 Task: Open Card Card0000000295 in Board Board0000000074 in Workspace WS0000000025 in Trello. Add Member Mailaustralia7@gmail.com to Card Card0000000295 in Board Board0000000074 in Workspace WS0000000025 in Trello. Add Orange Label titled Label0000000295 to Card Card0000000295 in Board Board0000000074 in Workspace WS0000000025 in Trello. Add Checklist CL0000000295 to Card Card0000000295 in Board Board0000000074 in Workspace WS0000000025 in Trello. Add Dates with Start Date as Oct 01 2023 and Due Date as Oct 31 2023 to Card Card0000000295 in Board Board0000000074 in Workspace WS0000000025 in Trello
Action: Mouse moved to (404, 547)
Screenshot: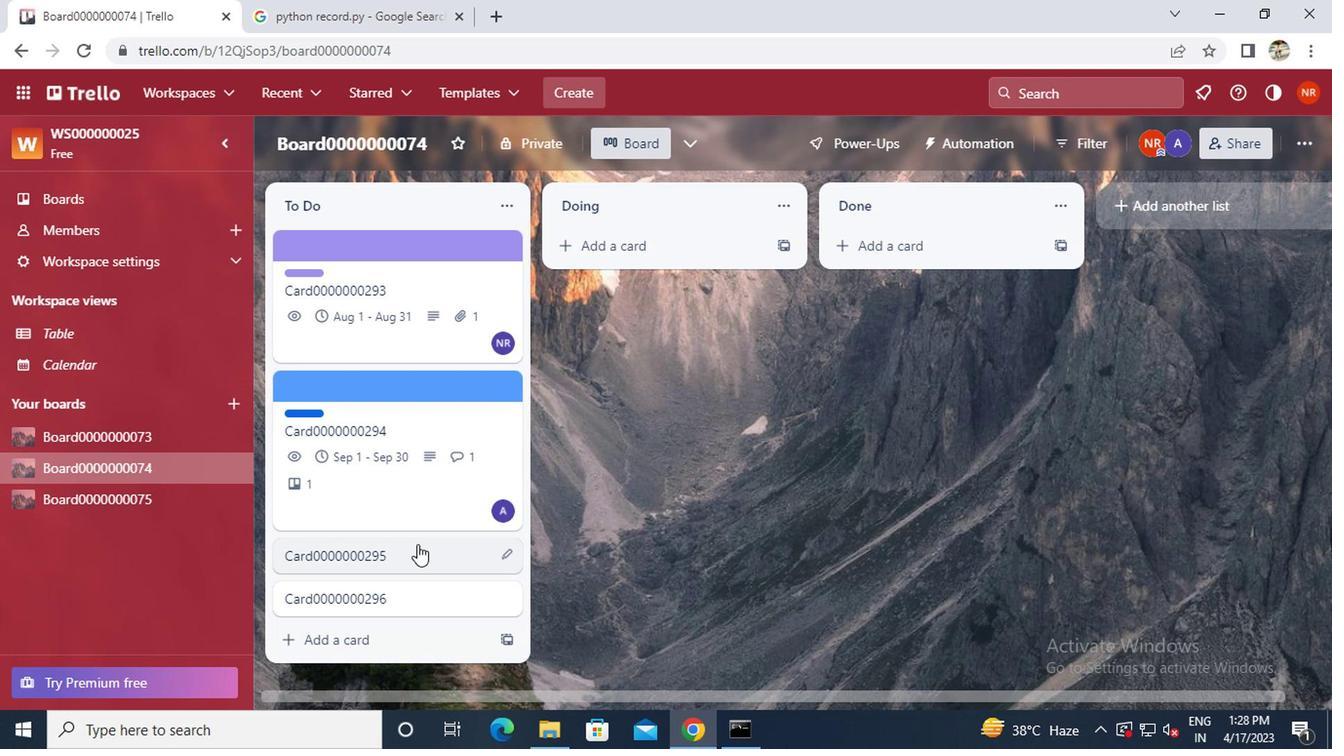 
Action: Mouse pressed left at (404, 547)
Screenshot: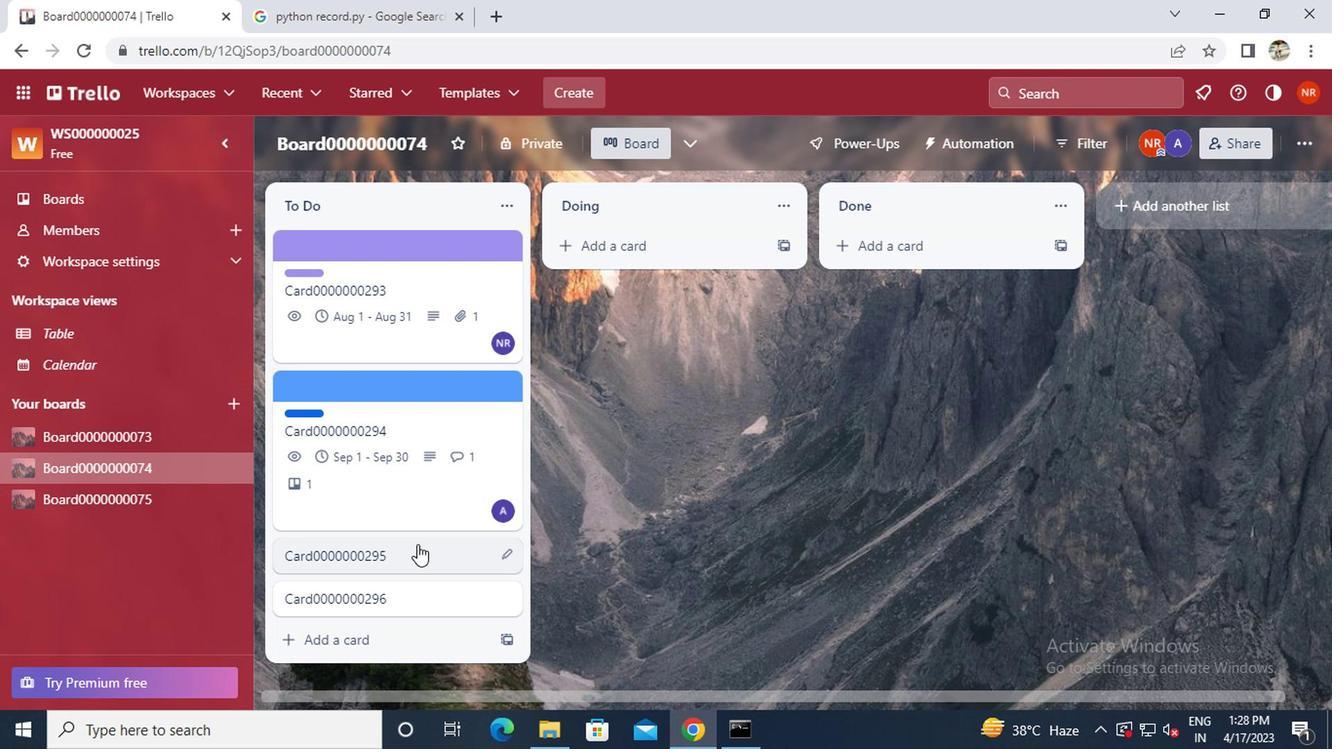 
Action: Mouse moved to (883, 326)
Screenshot: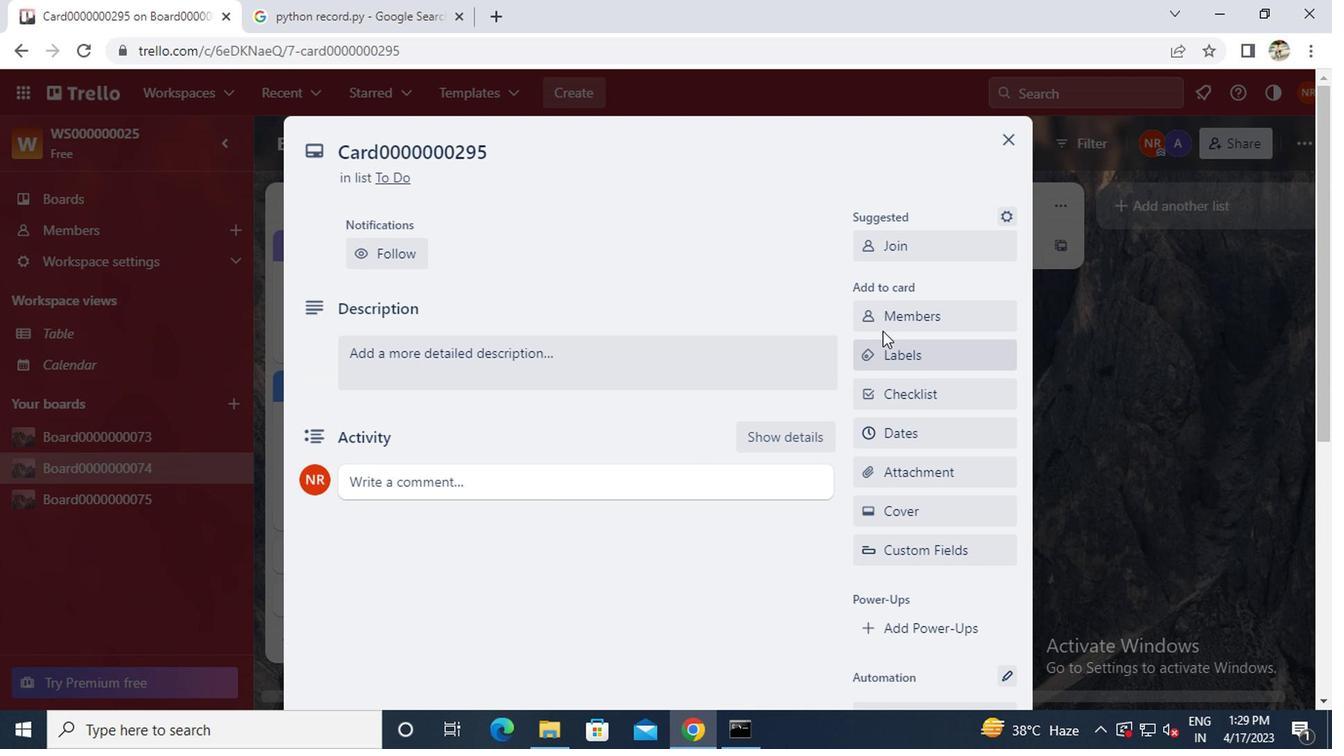 
Action: Mouse pressed left at (883, 326)
Screenshot: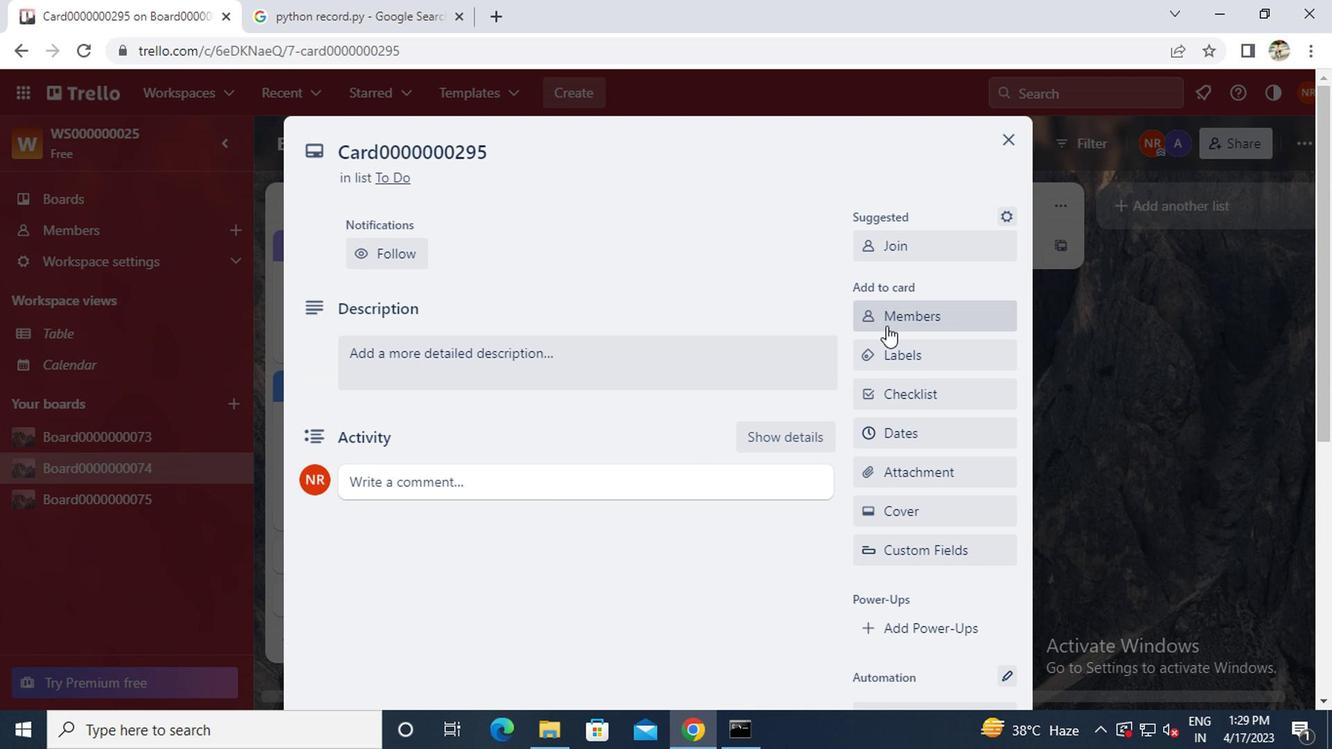 
Action: Key pressed m<Key.caps_lock>ailaustralia7<Key.shift>@GMAIL.COM
Screenshot: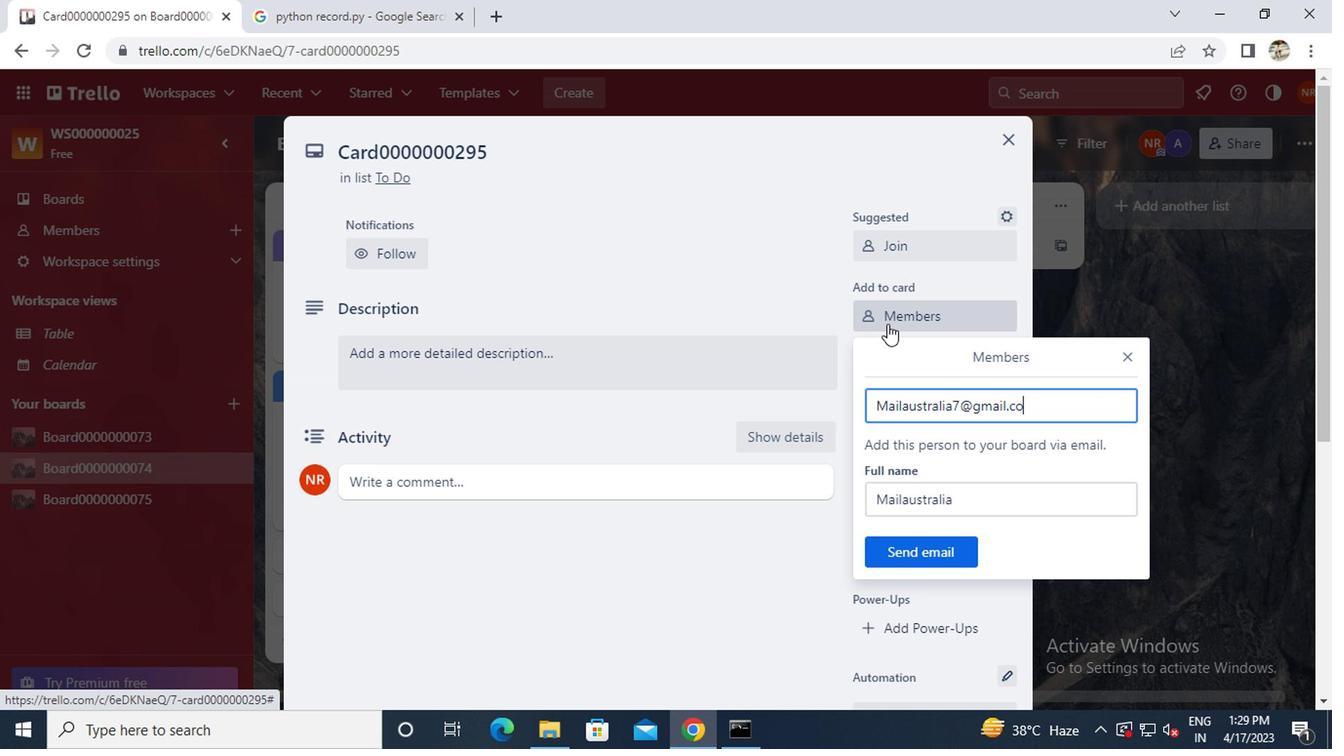 
Action: Mouse moved to (906, 549)
Screenshot: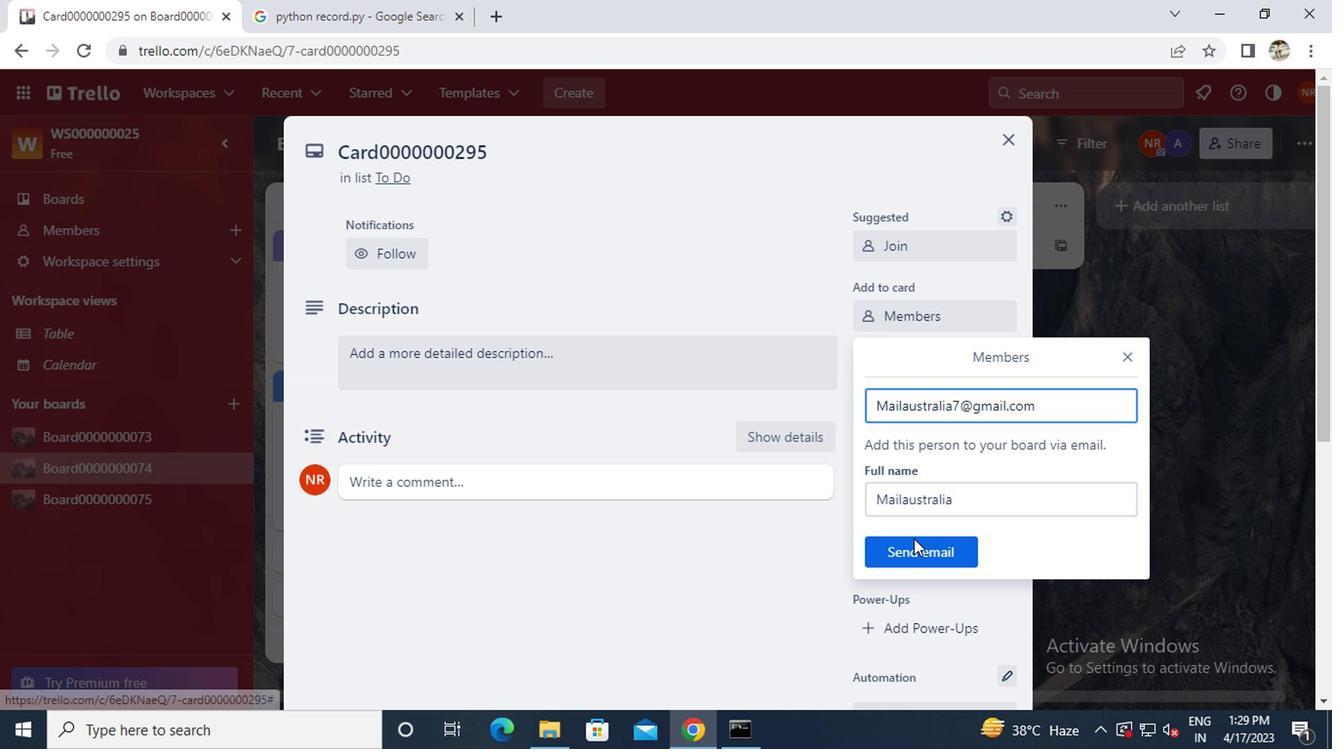 
Action: Mouse pressed left at (906, 549)
Screenshot: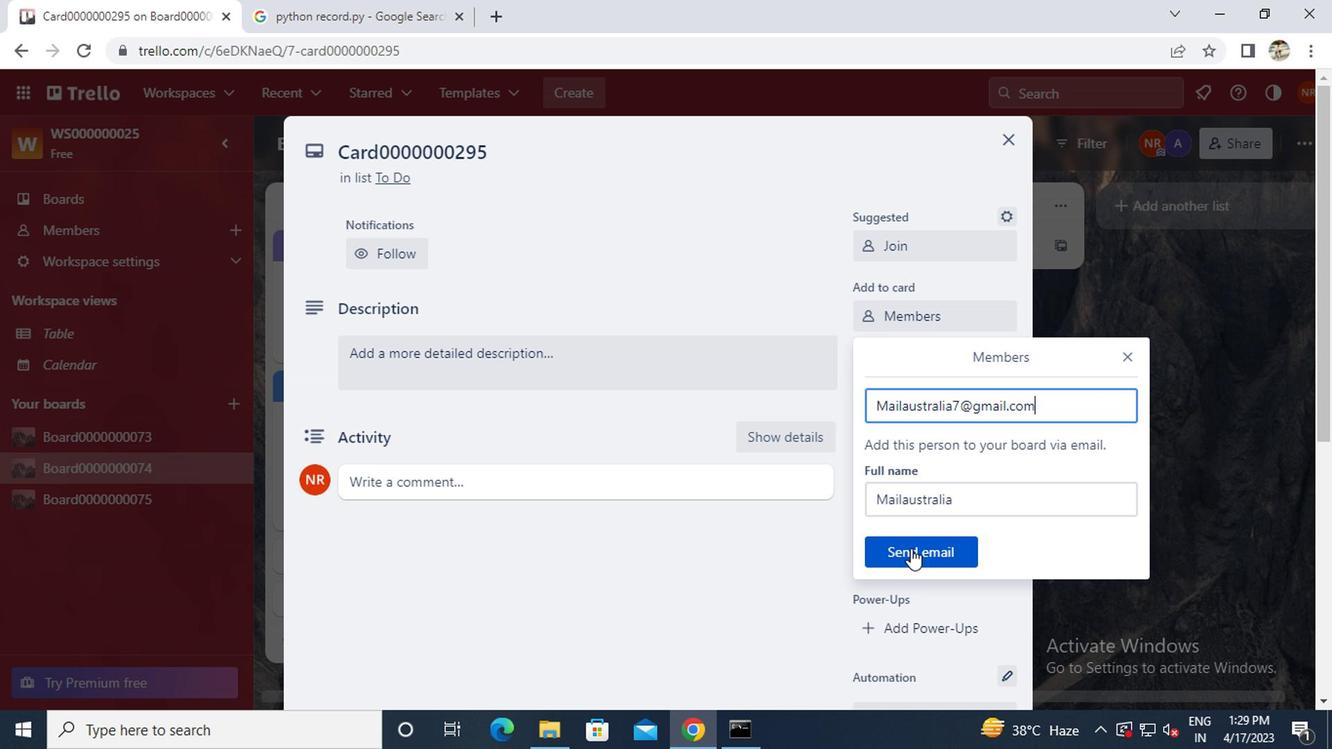
Action: Mouse moved to (897, 360)
Screenshot: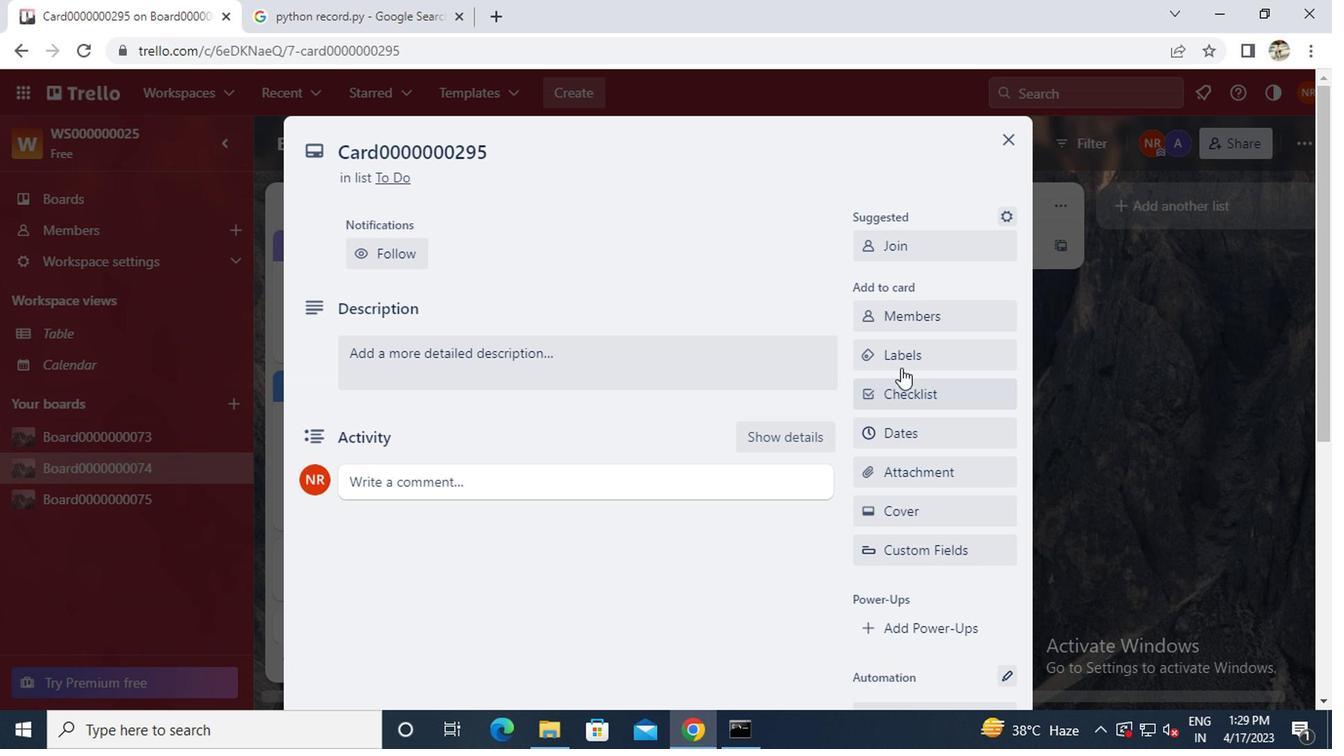 
Action: Mouse pressed left at (897, 360)
Screenshot: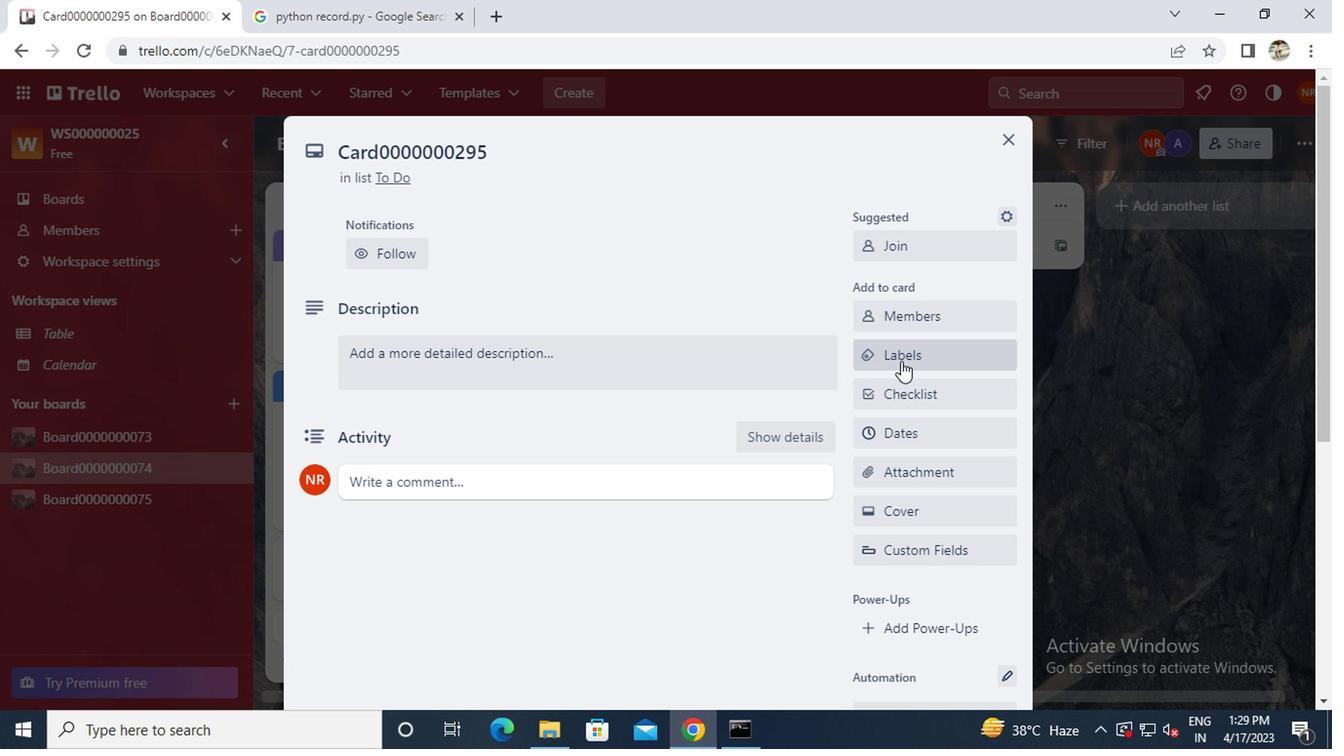 
Action: Mouse moved to (954, 552)
Screenshot: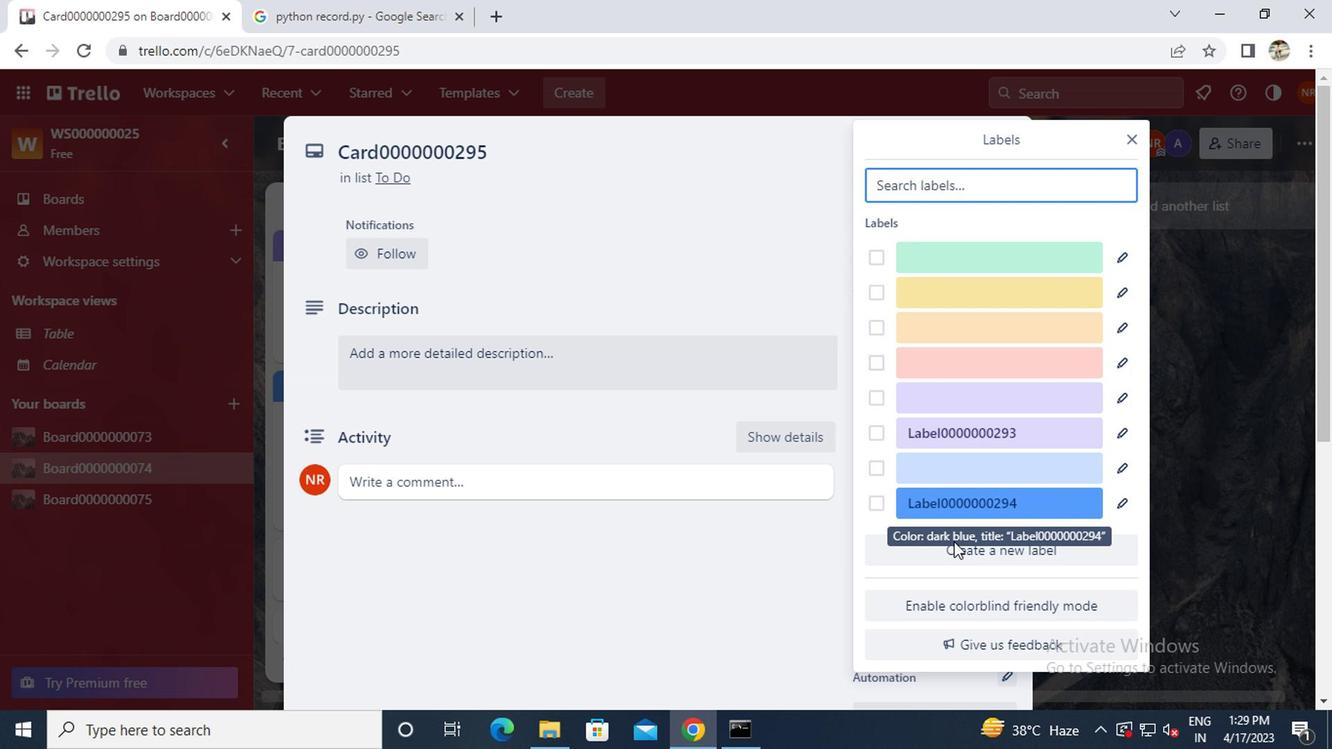 
Action: Mouse pressed left at (954, 552)
Screenshot: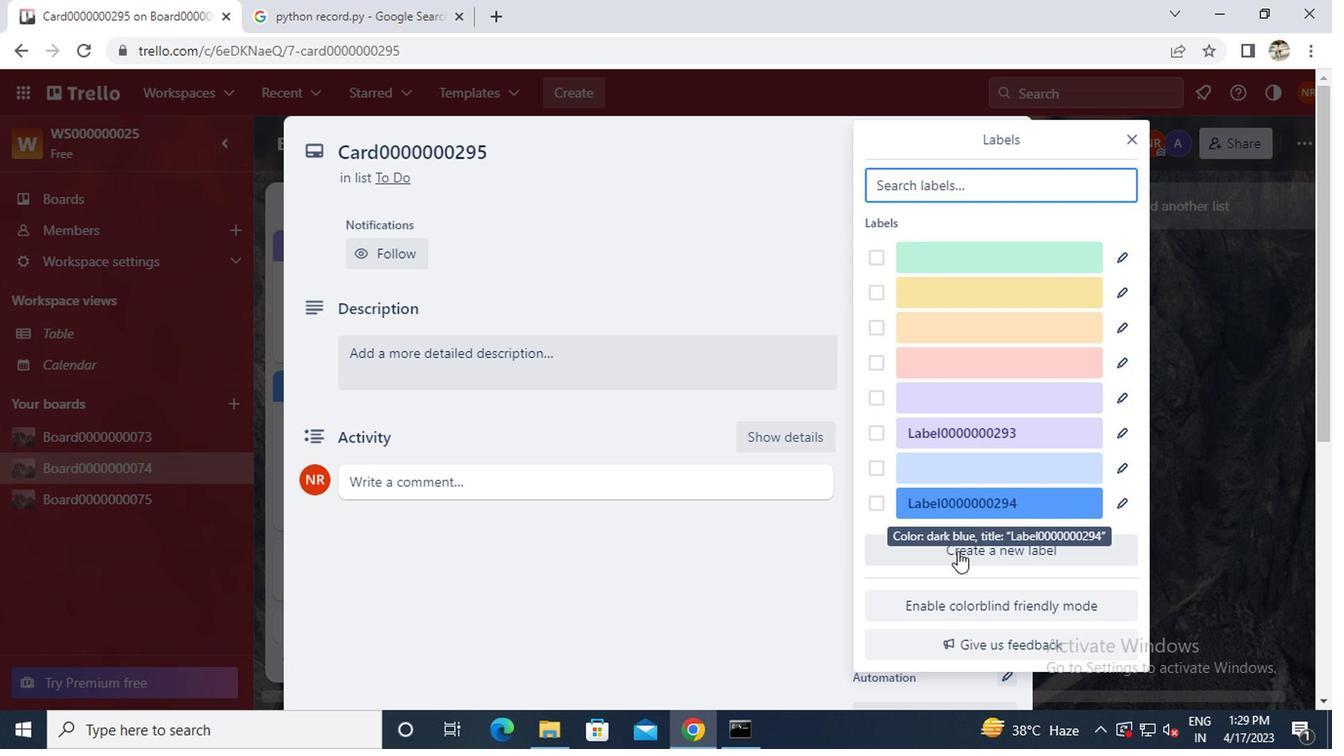 
Action: Mouse moved to (990, 425)
Screenshot: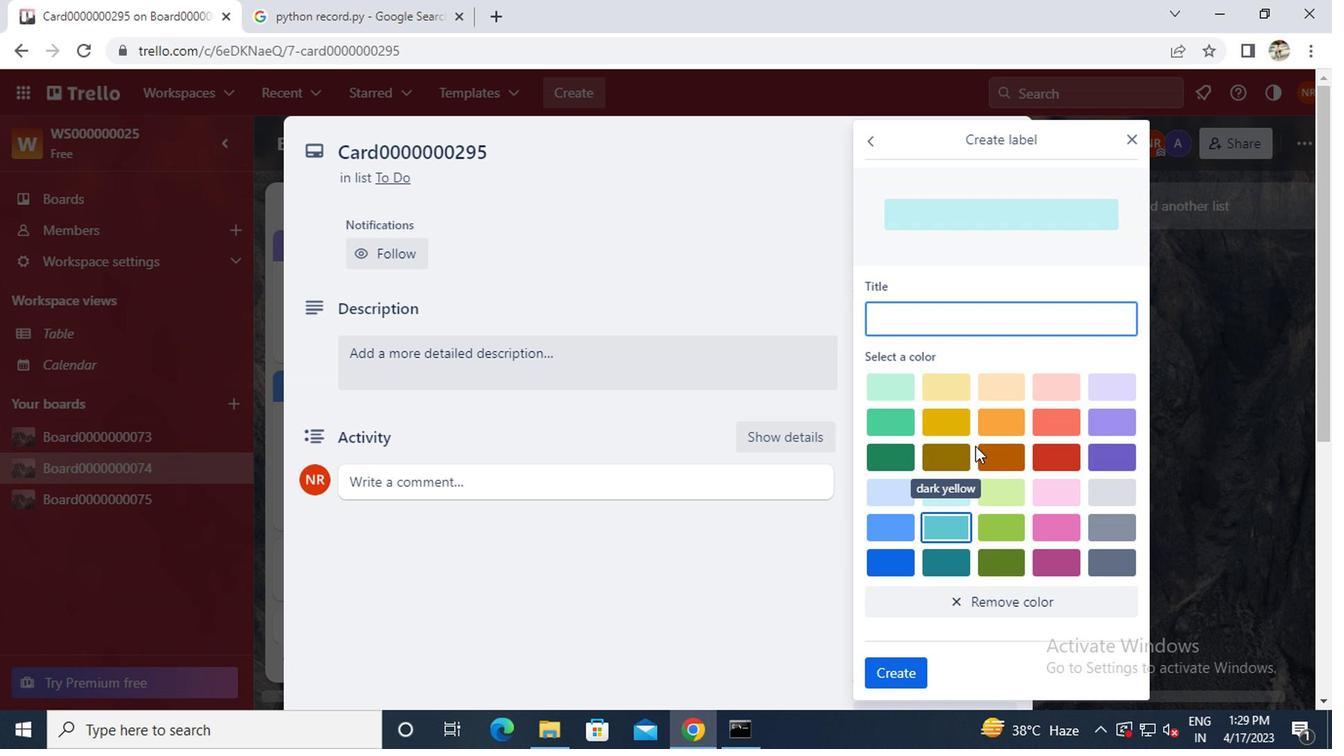 
Action: Mouse pressed left at (990, 425)
Screenshot: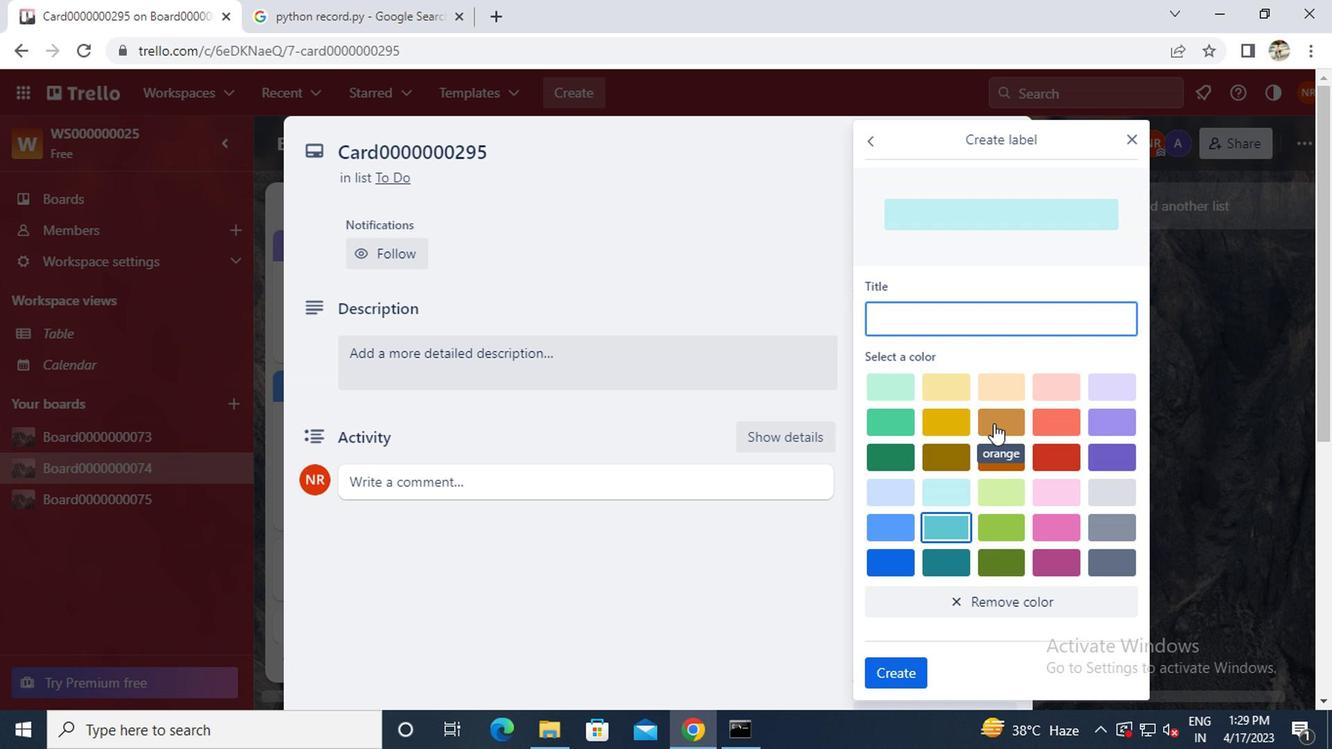 
Action: Mouse moved to (961, 324)
Screenshot: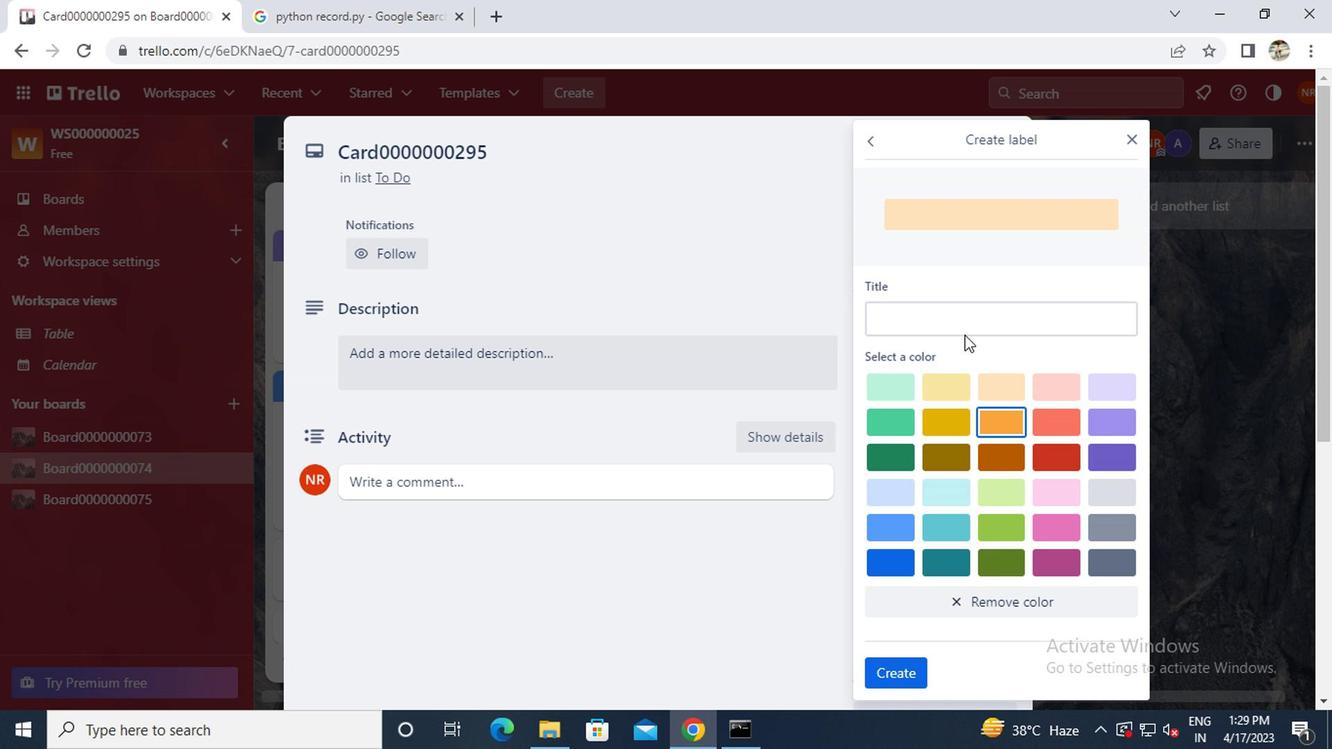 
Action: Mouse pressed left at (961, 324)
Screenshot: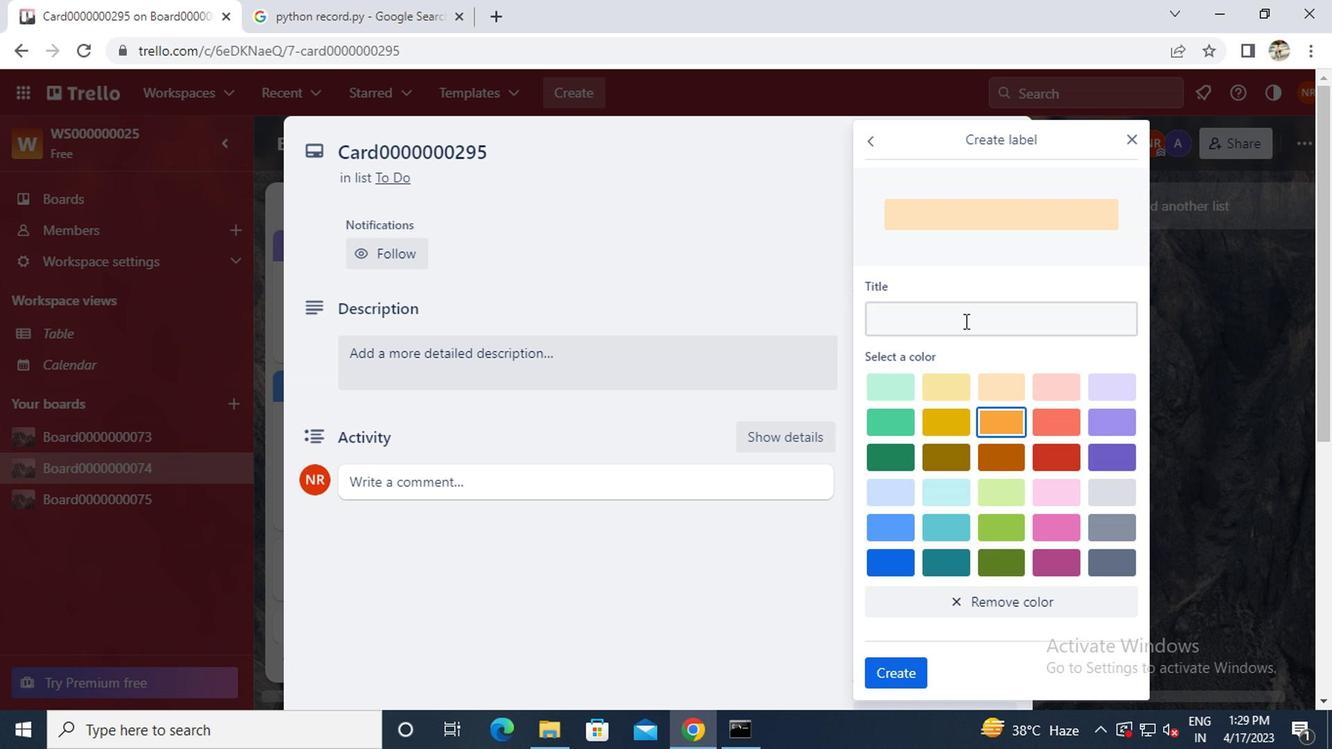 
Action: Key pressed <Key.caps_lock>L<Key.caps_lock>ABEL0000000295
Screenshot: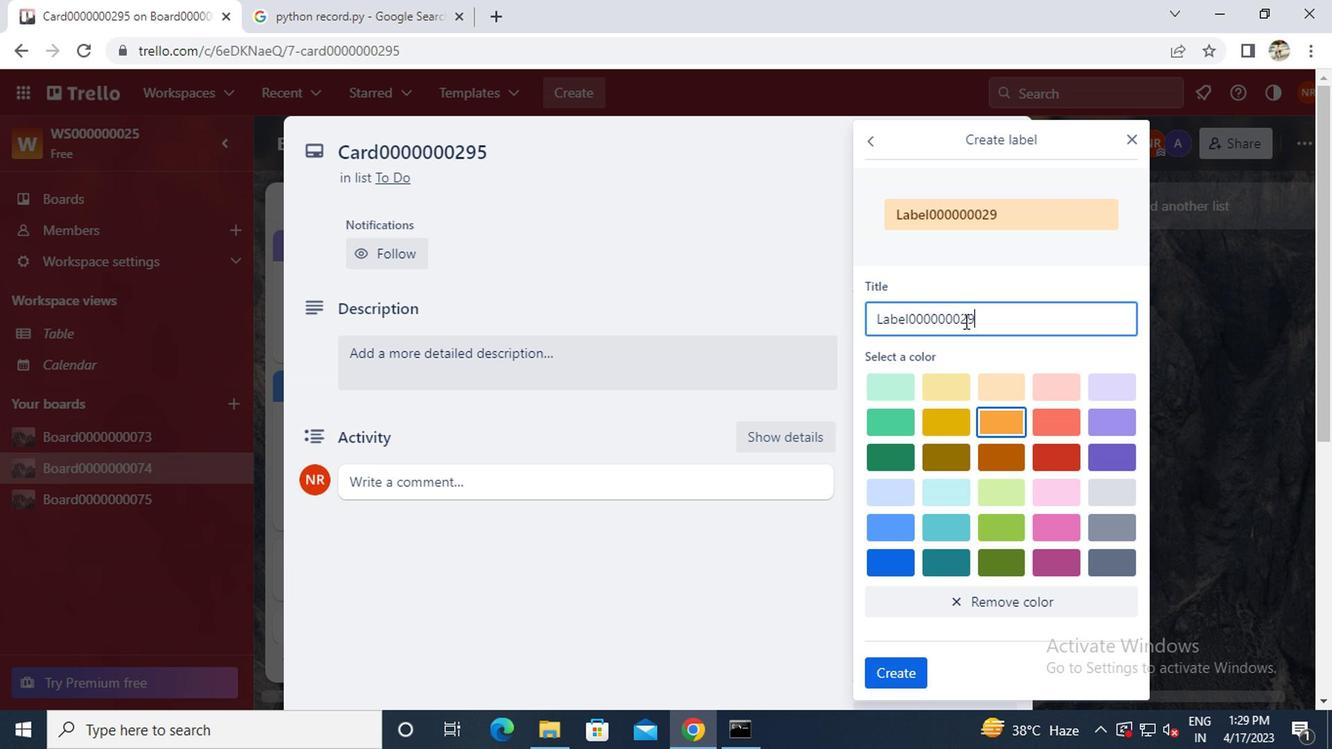 
Action: Mouse moved to (896, 667)
Screenshot: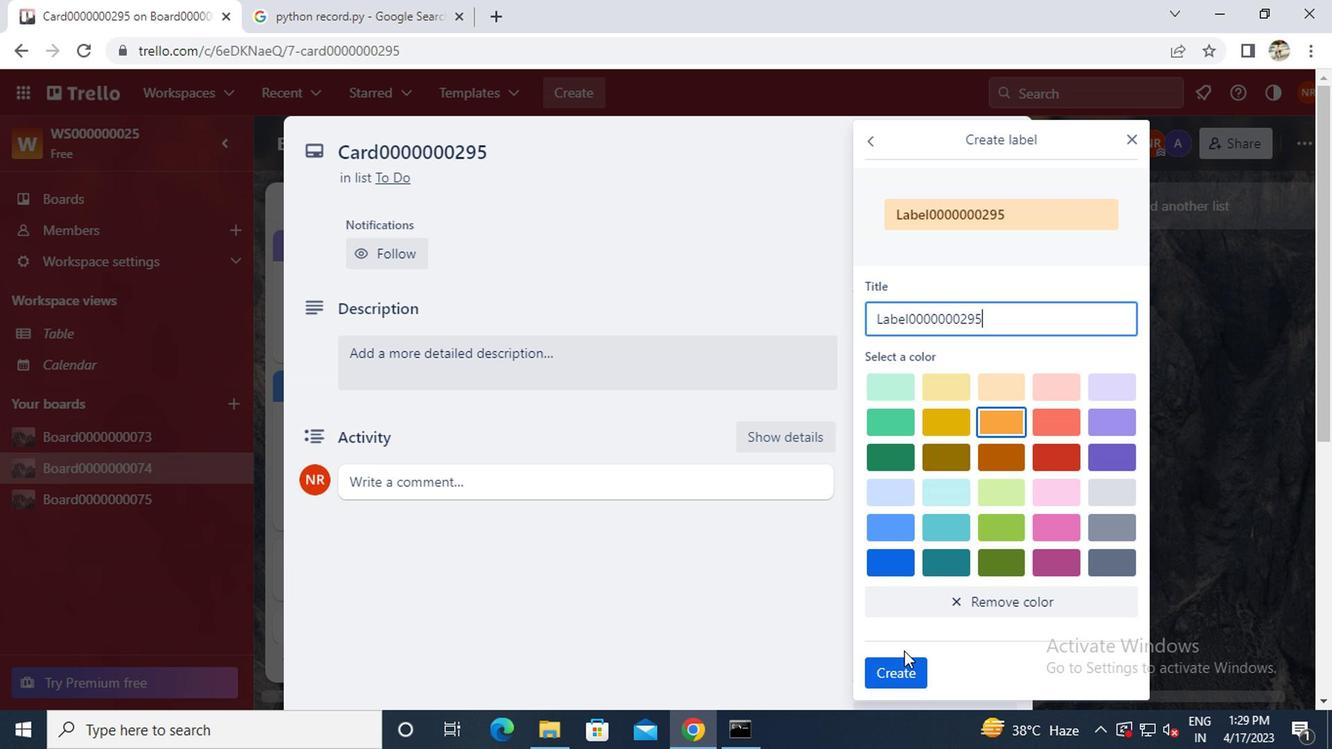 
Action: Mouse pressed left at (896, 667)
Screenshot: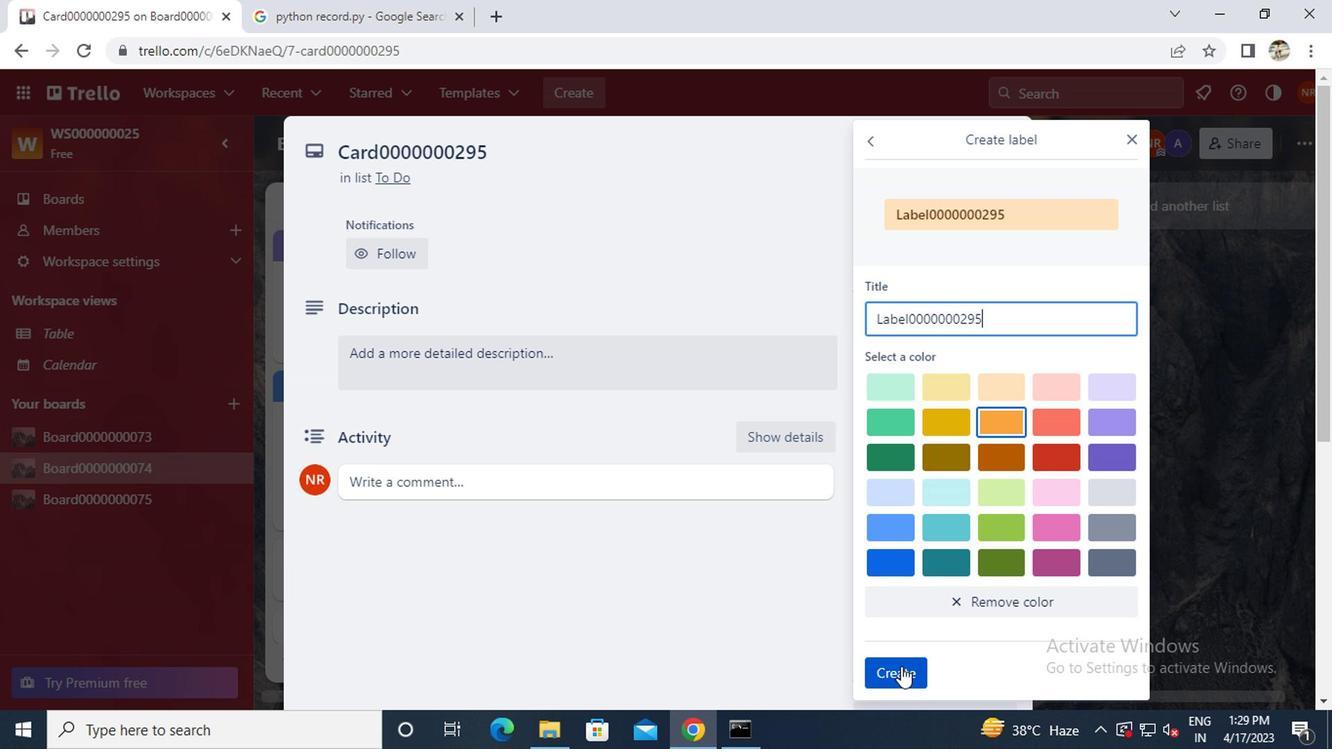 
Action: Mouse moved to (1132, 136)
Screenshot: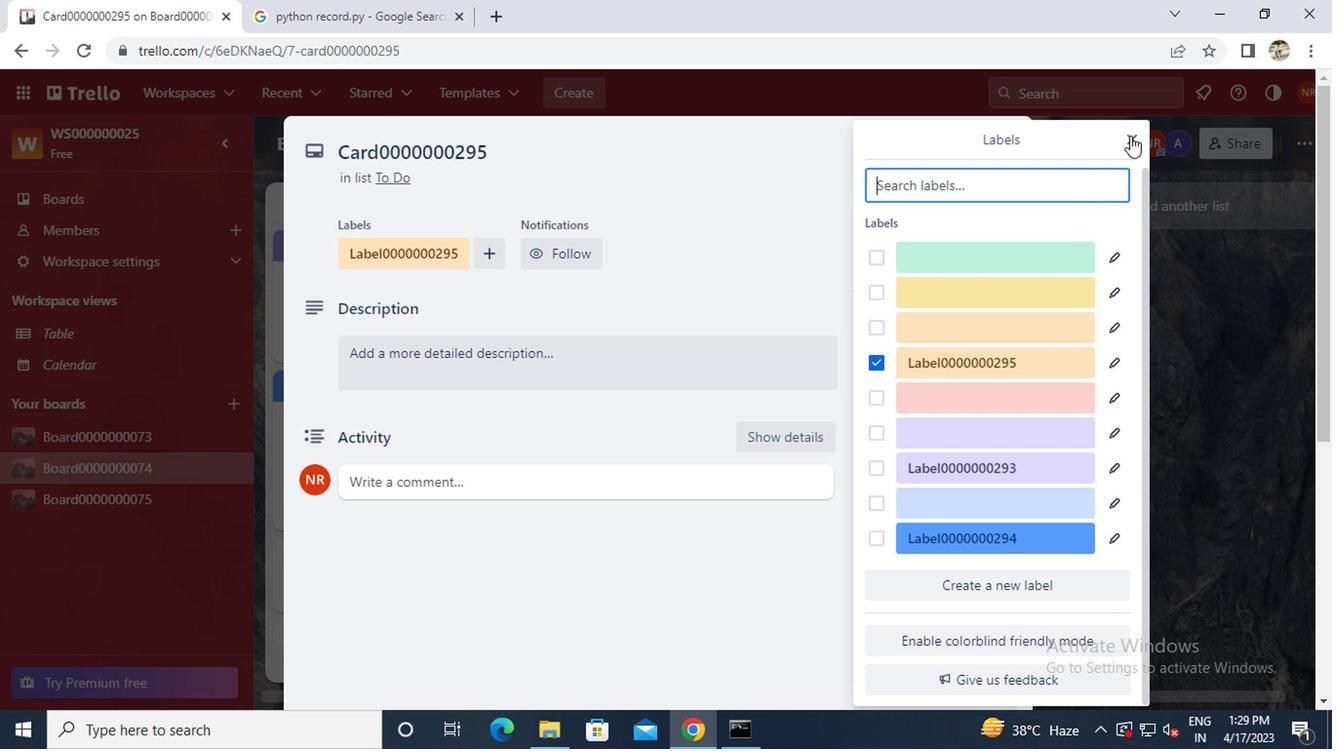 
Action: Mouse pressed left at (1132, 136)
Screenshot: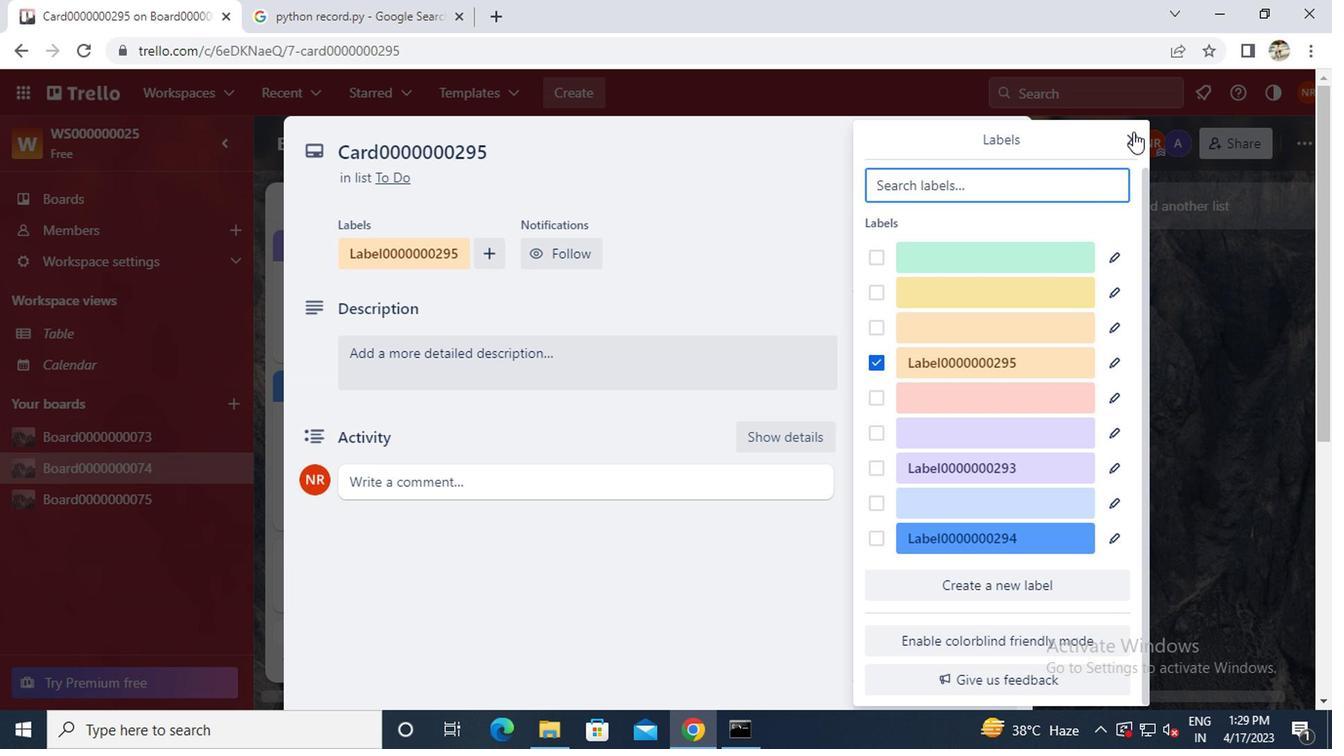 
Action: Mouse moved to (948, 390)
Screenshot: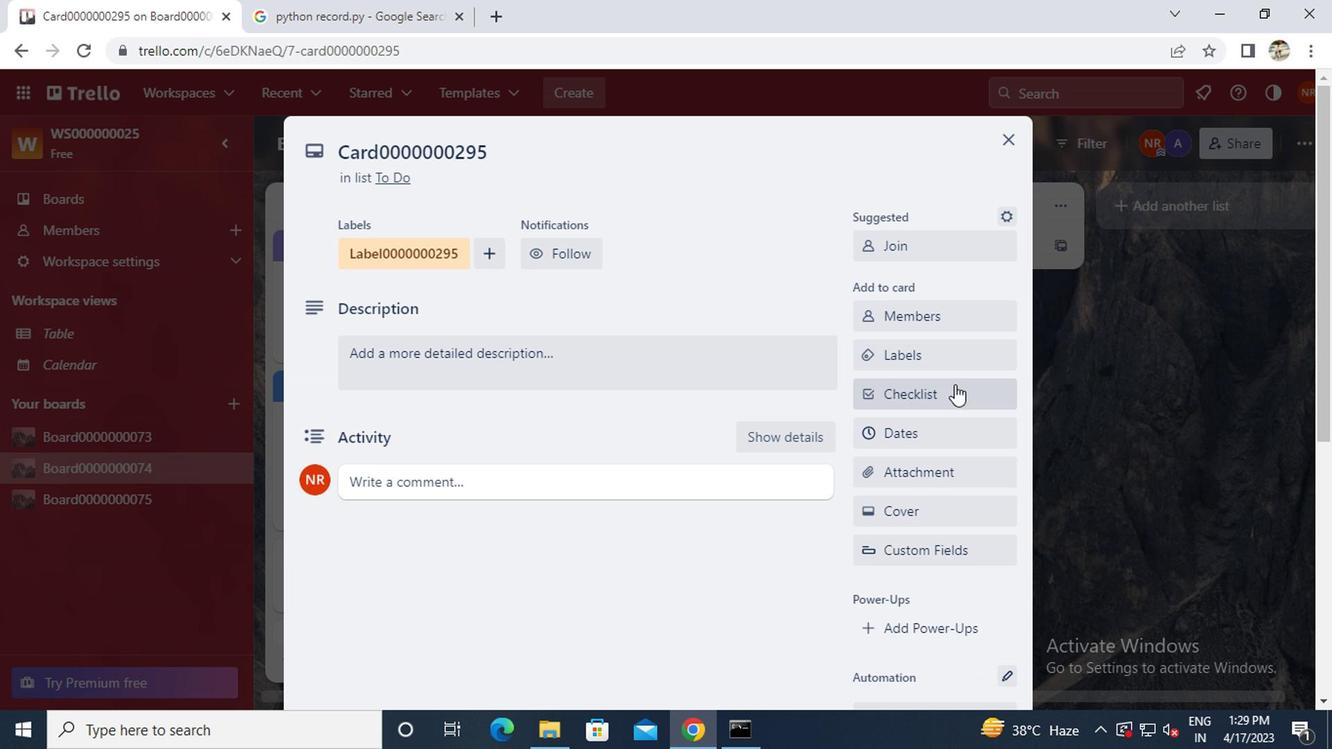 
Action: Mouse pressed left at (948, 390)
Screenshot: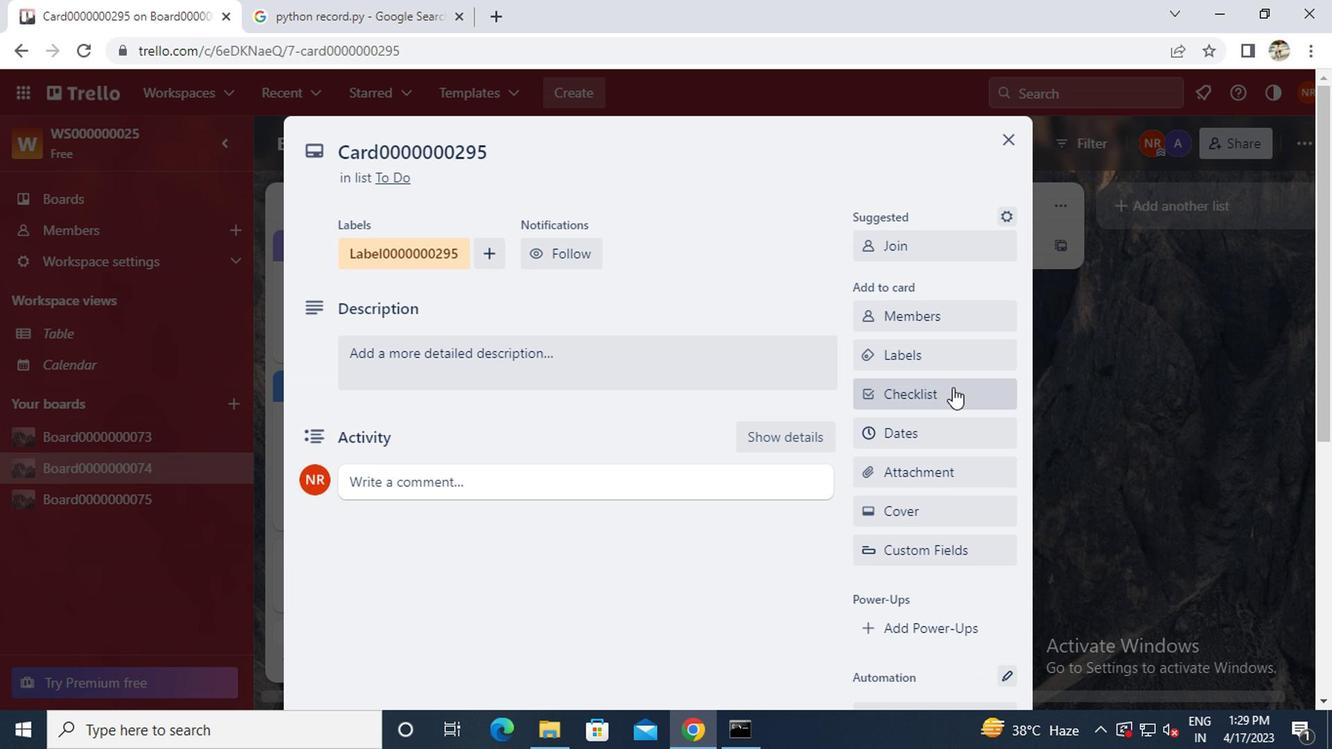 
Action: Key pressed <Key.caps_lock>CL0000000295
Screenshot: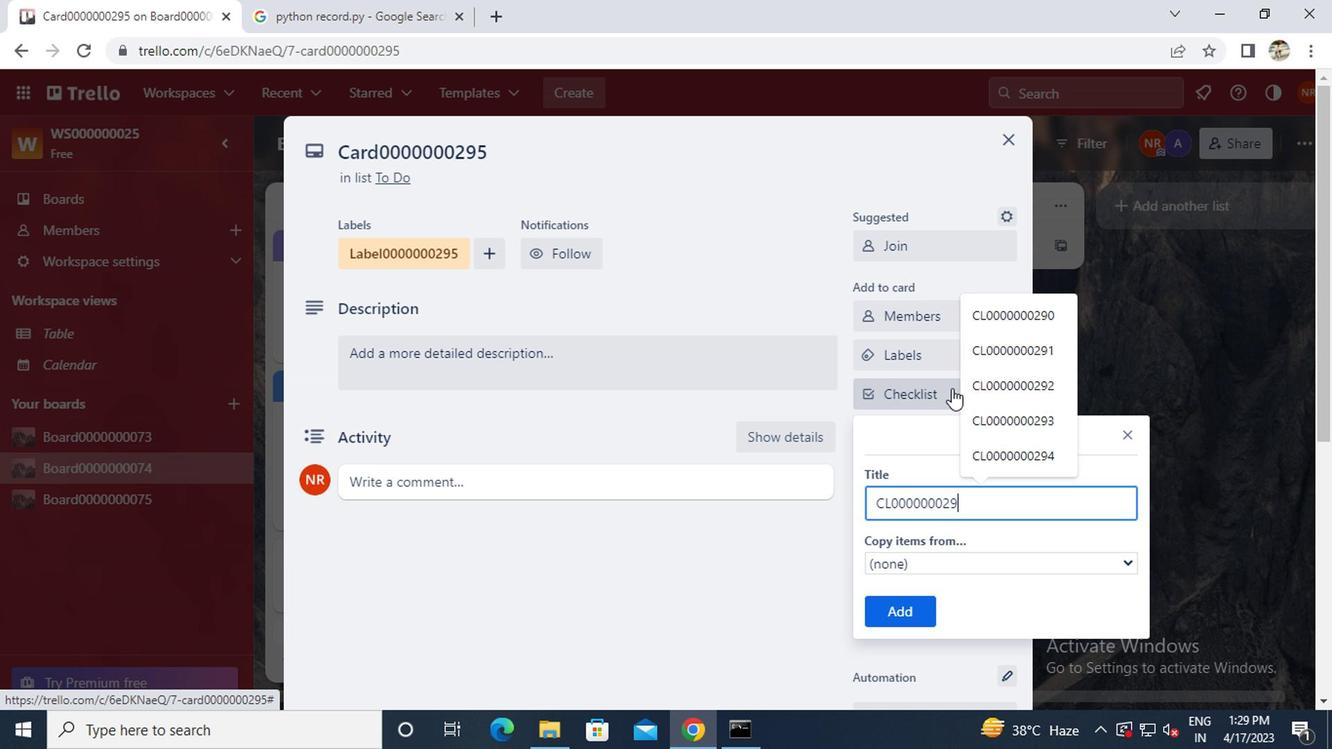 
Action: Mouse moved to (876, 613)
Screenshot: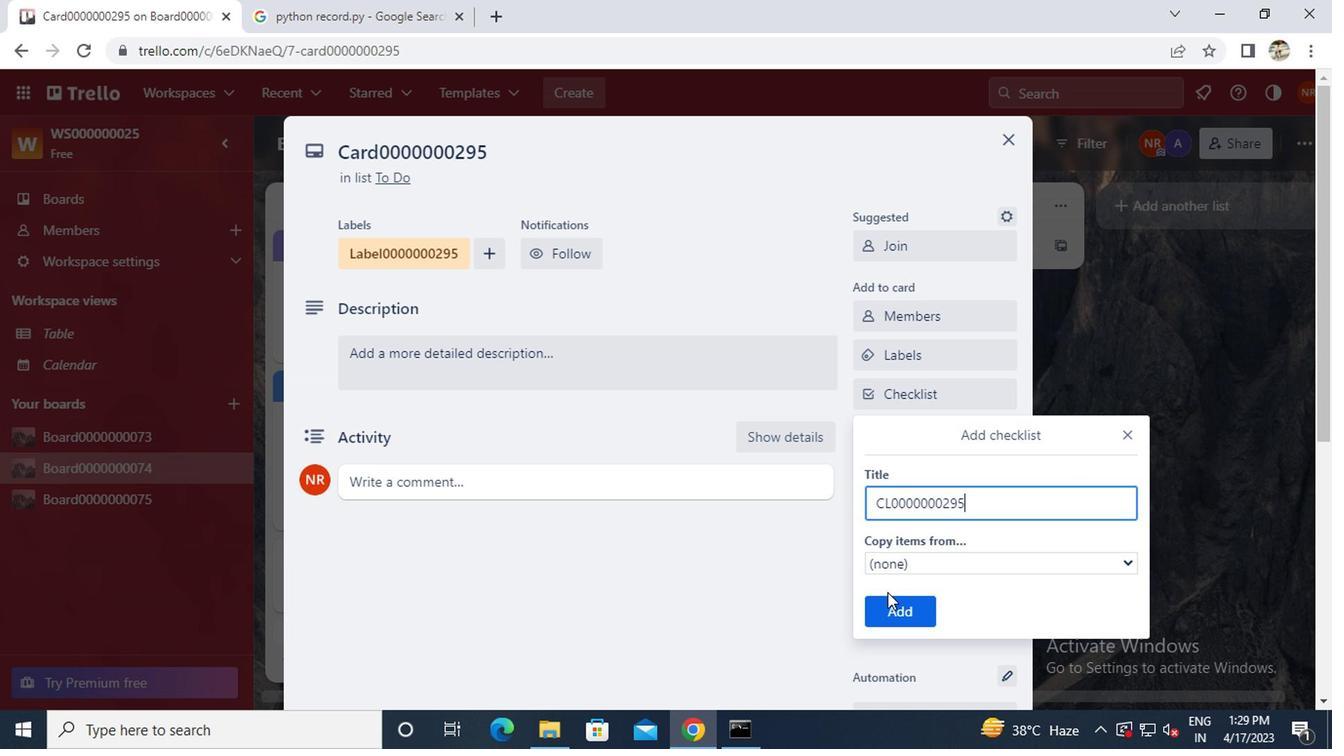 
Action: Mouse pressed left at (876, 613)
Screenshot: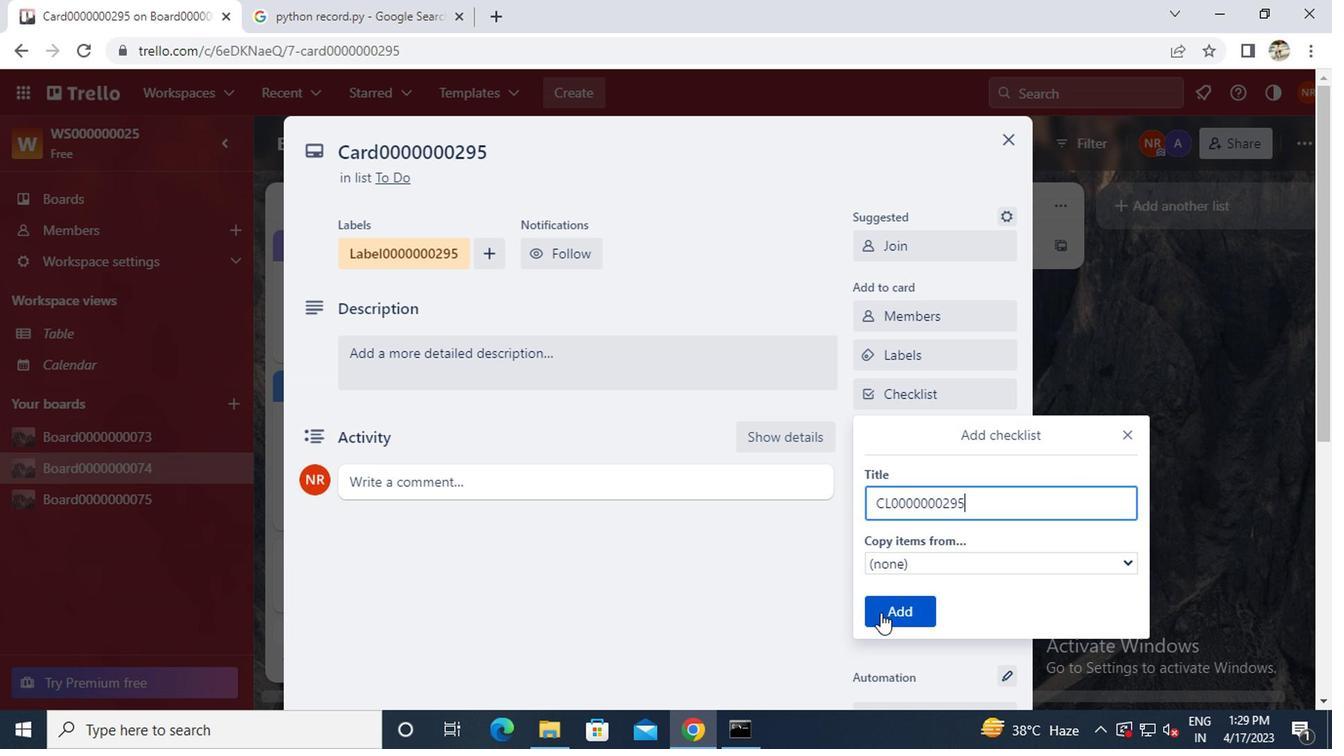 
Action: Mouse moved to (895, 430)
Screenshot: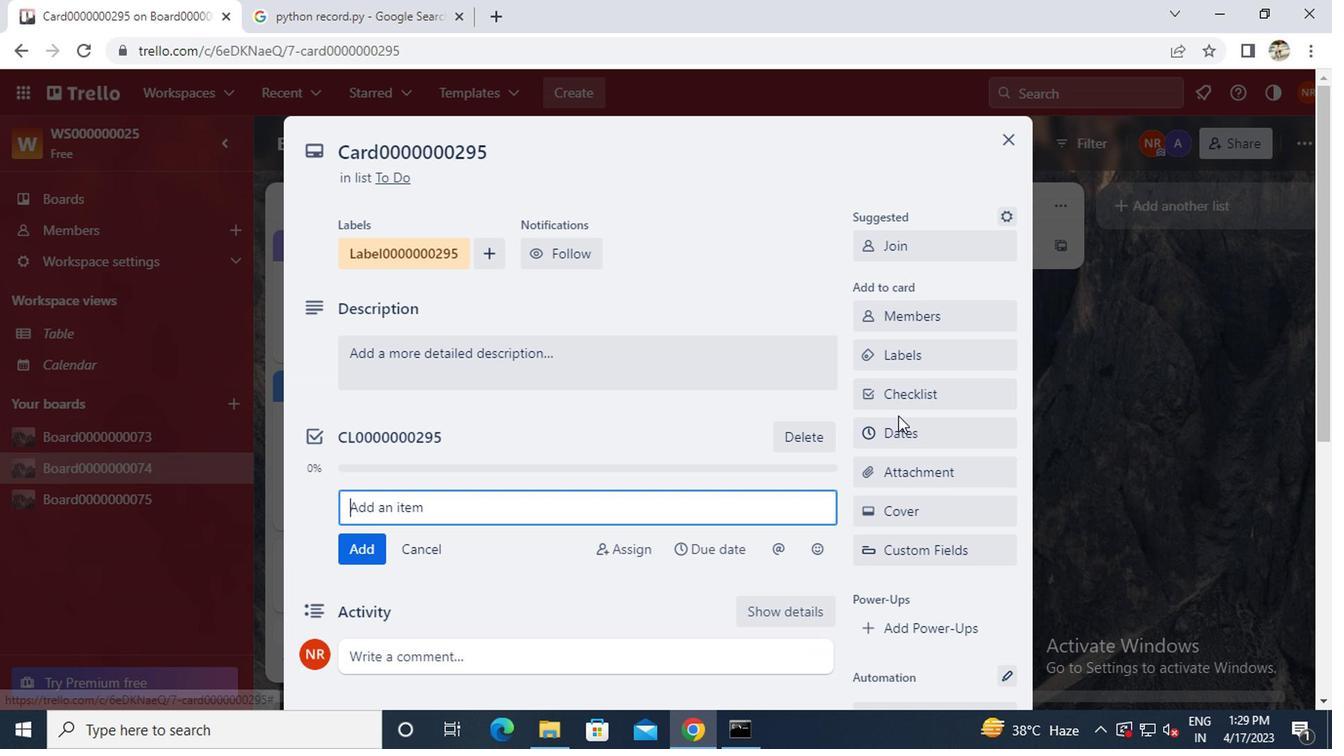 
Action: Mouse pressed left at (895, 430)
Screenshot: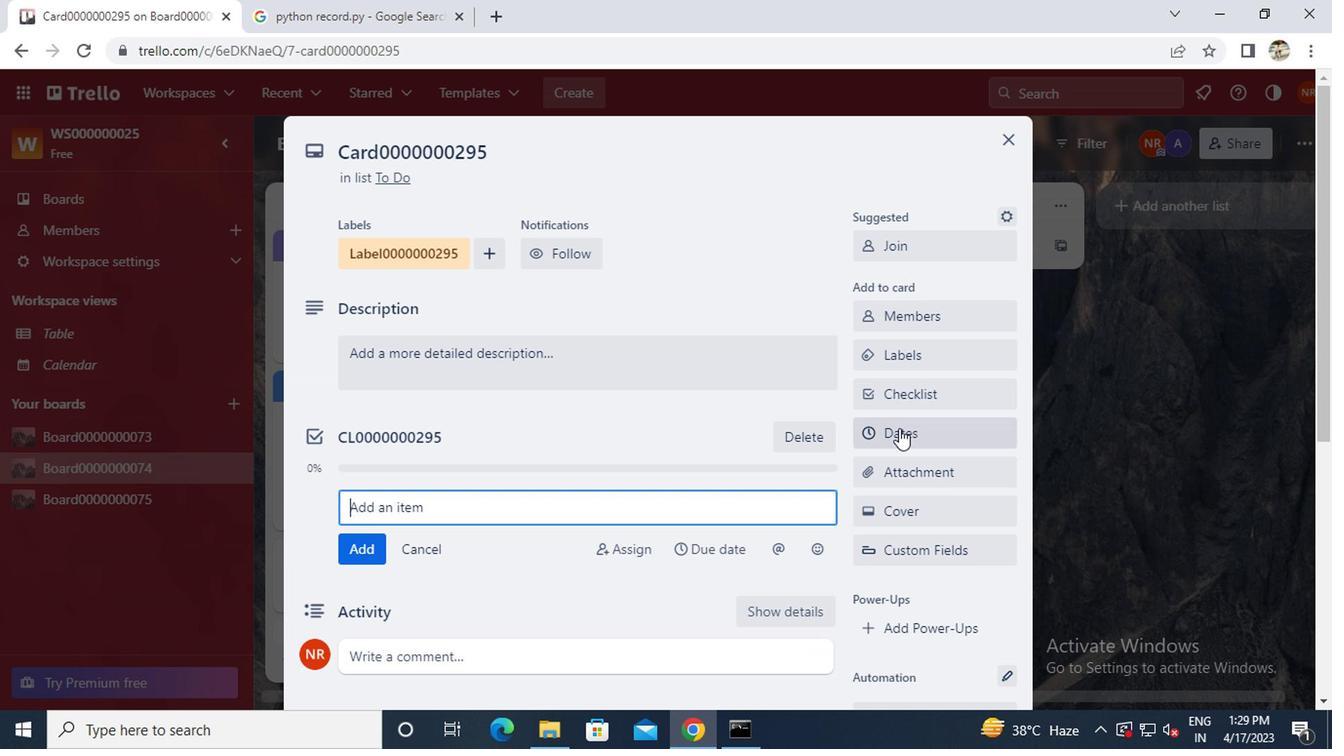 
Action: Mouse moved to (863, 492)
Screenshot: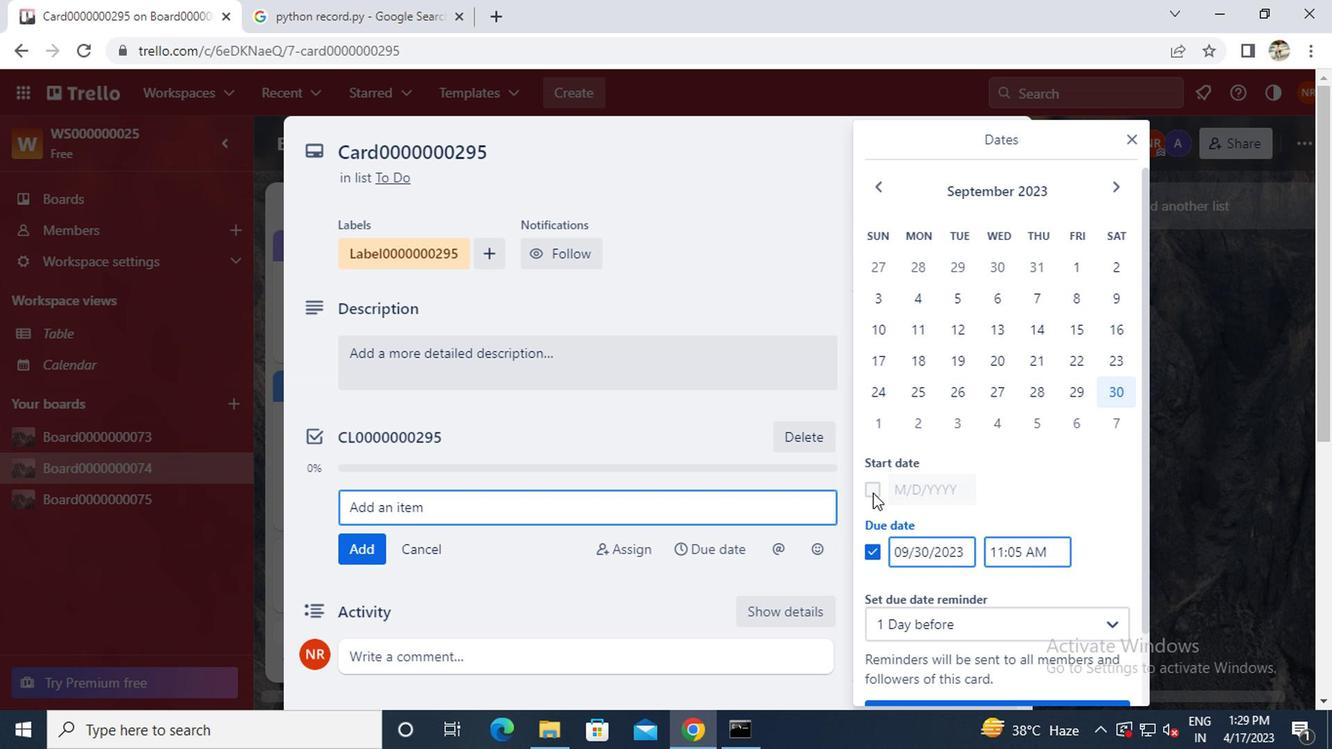 
Action: Mouse pressed left at (863, 492)
Screenshot: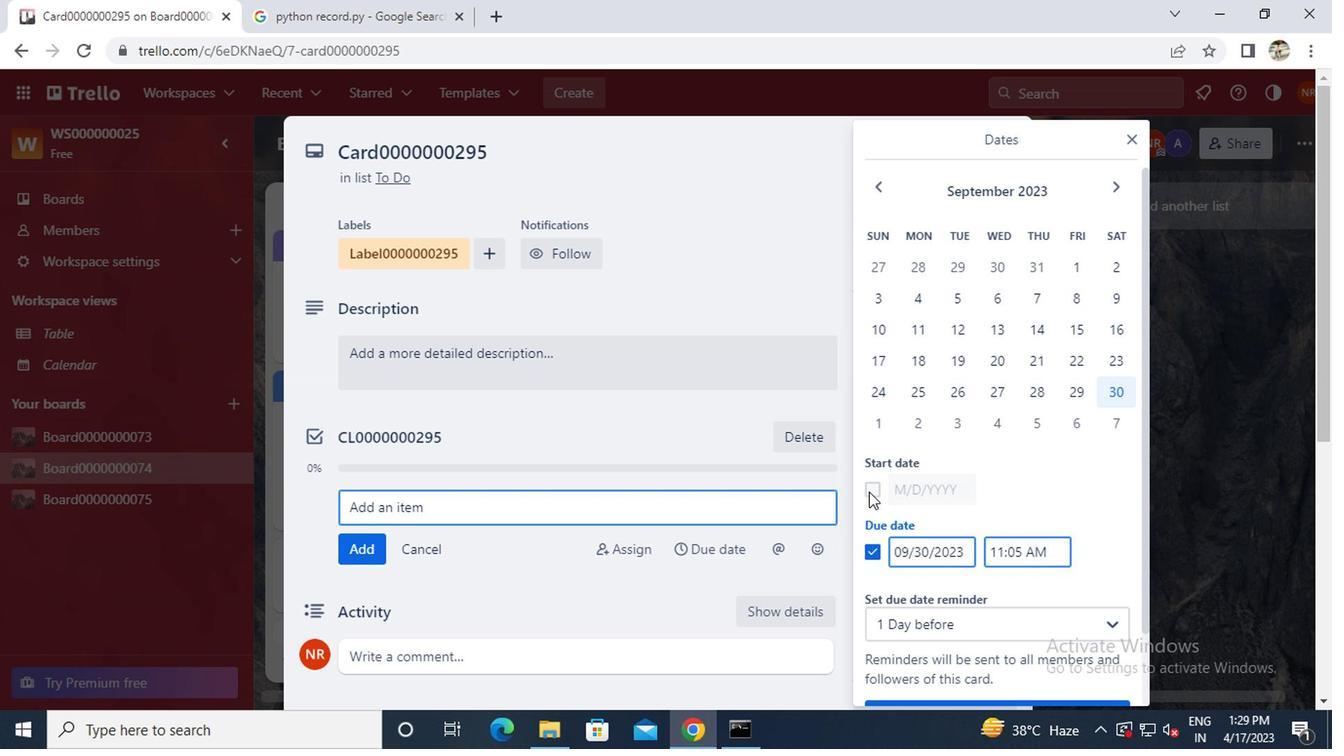 
Action: Mouse moved to (1119, 187)
Screenshot: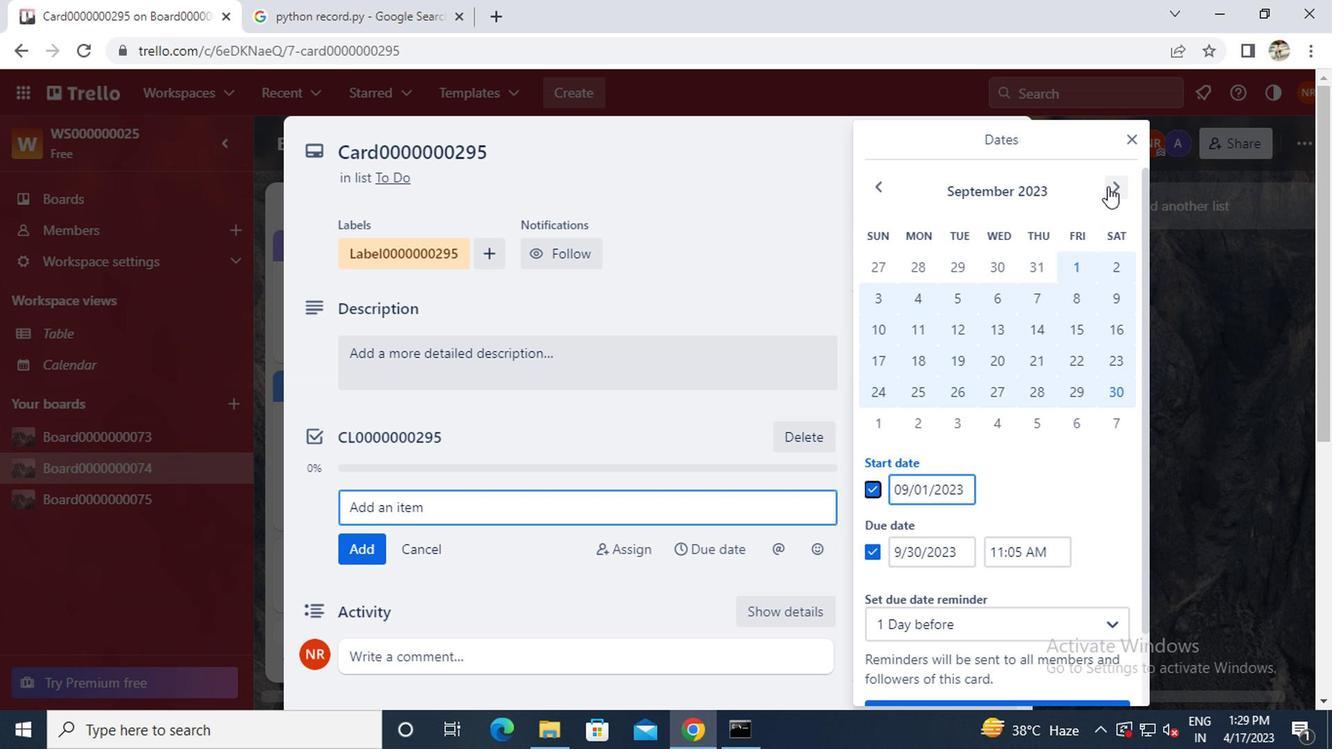 
Action: Mouse pressed left at (1119, 187)
Screenshot: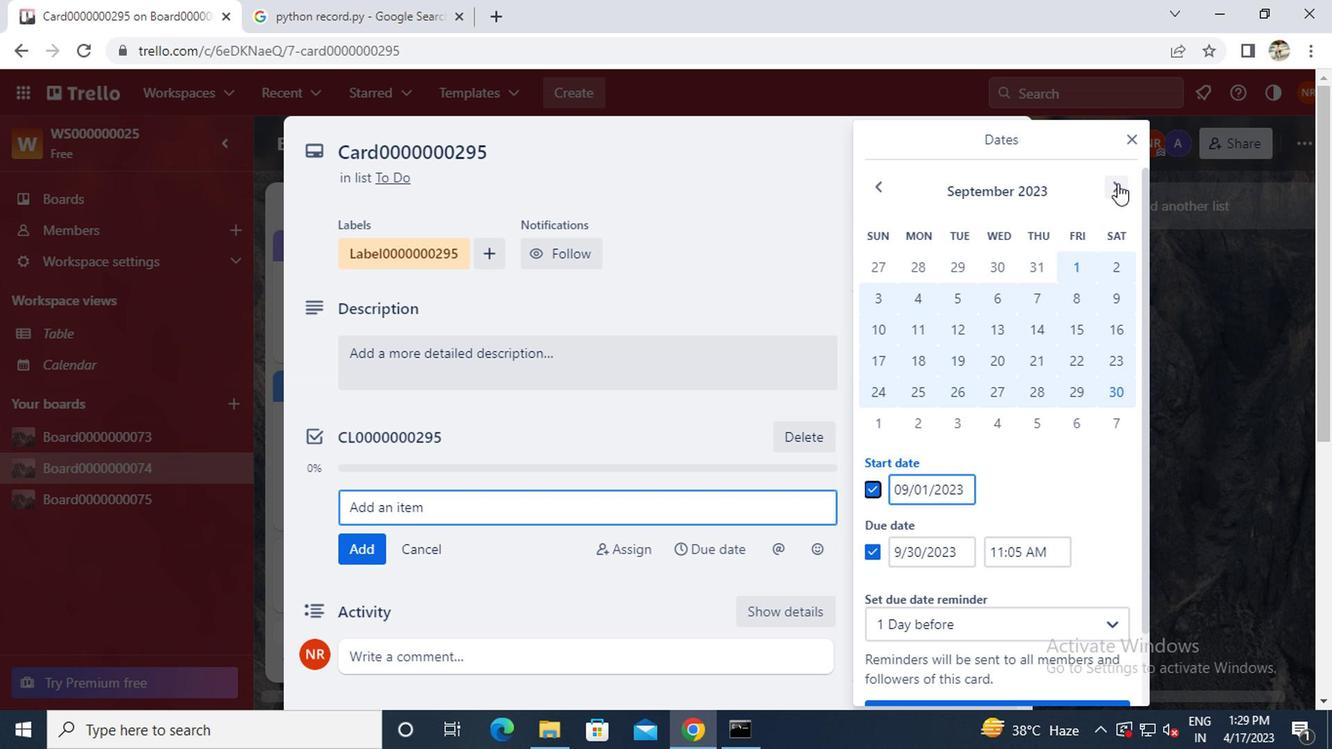 
Action: Mouse moved to (875, 274)
Screenshot: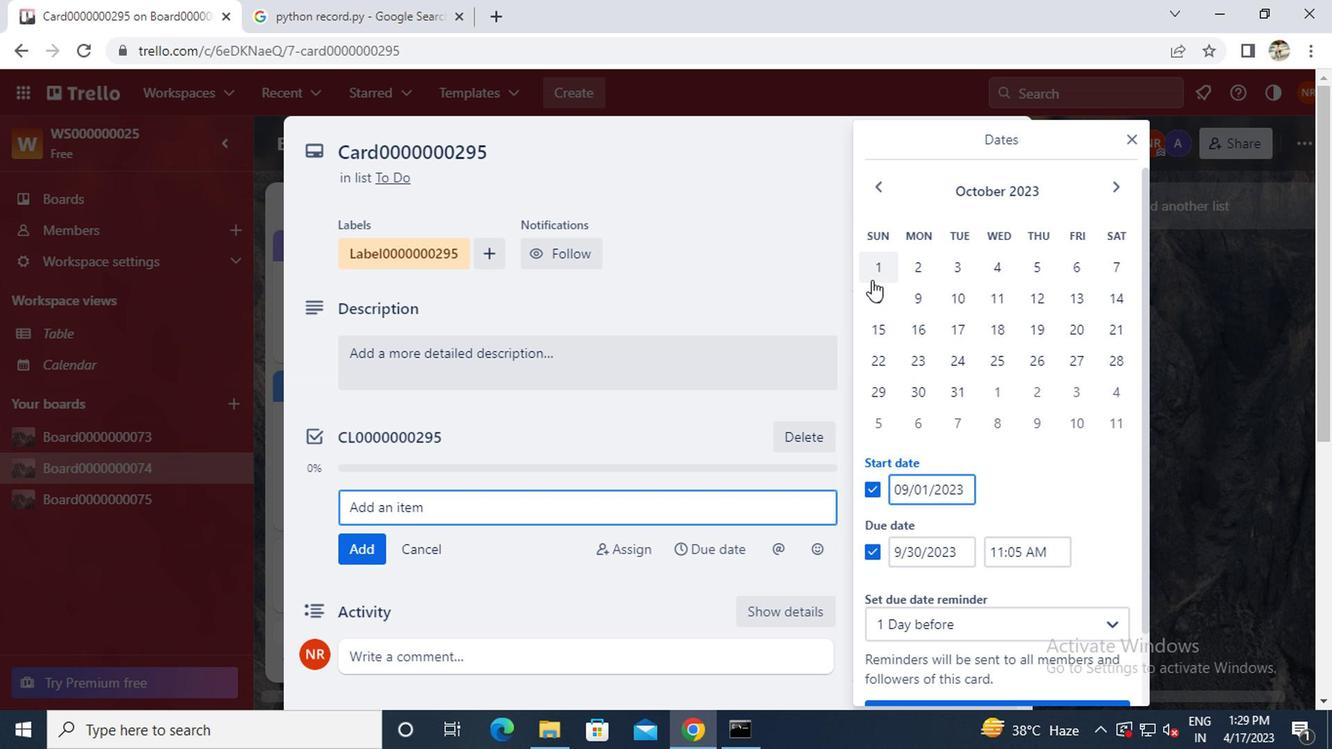 
Action: Mouse pressed left at (875, 274)
Screenshot: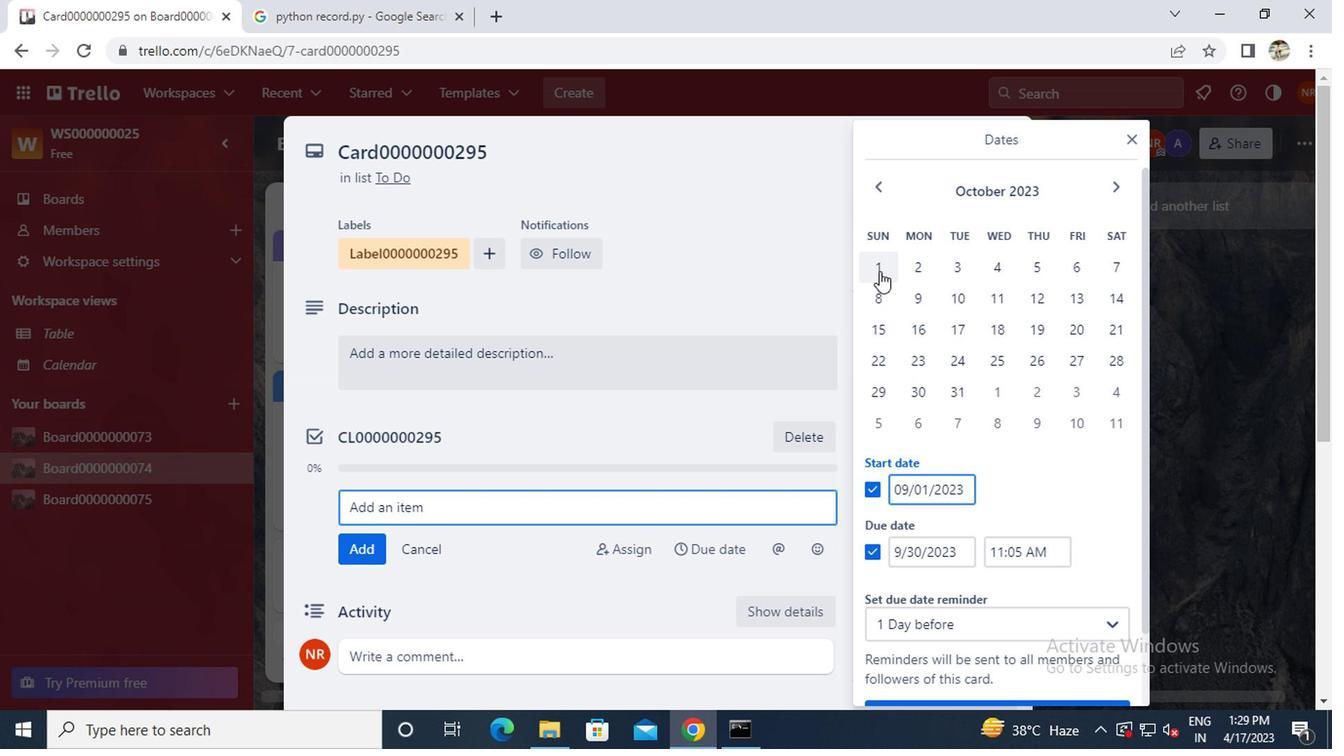 
Action: Mouse moved to (959, 396)
Screenshot: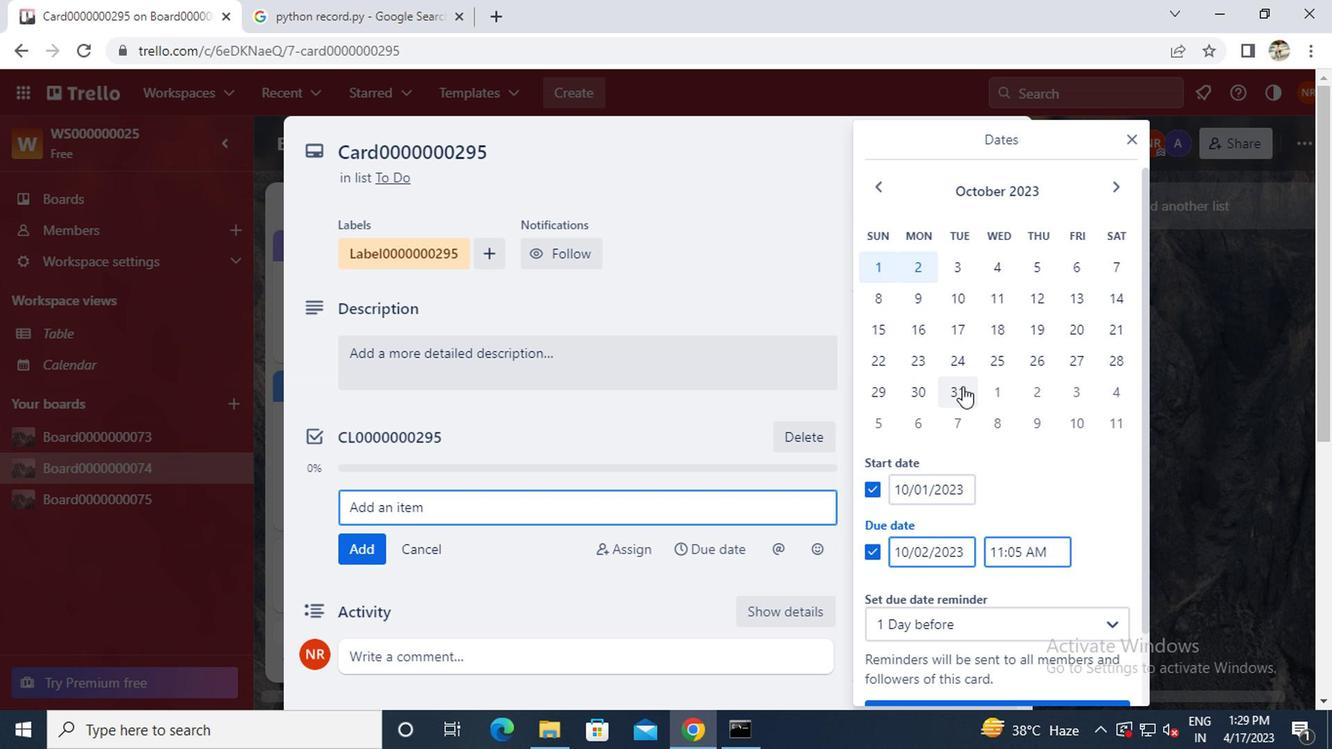 
Action: Mouse pressed left at (959, 396)
Screenshot: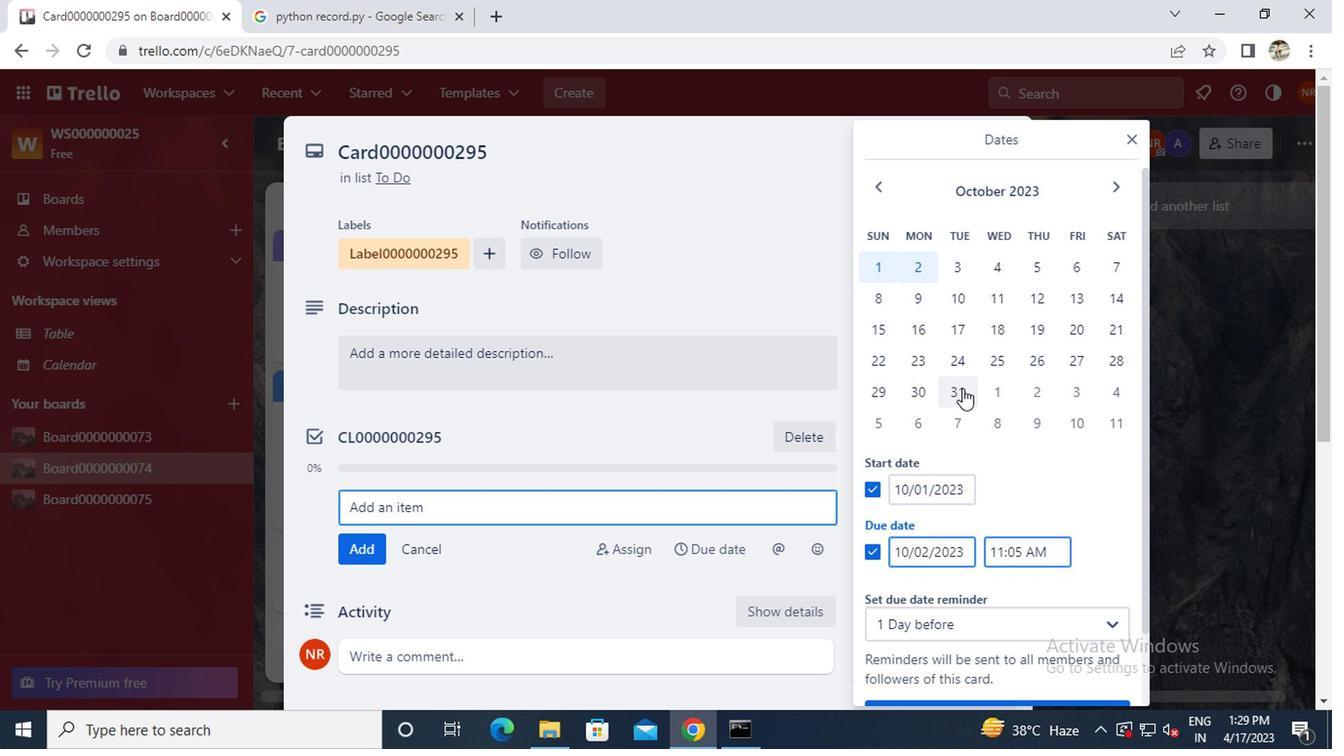 
Action: Mouse moved to (968, 417)
Screenshot: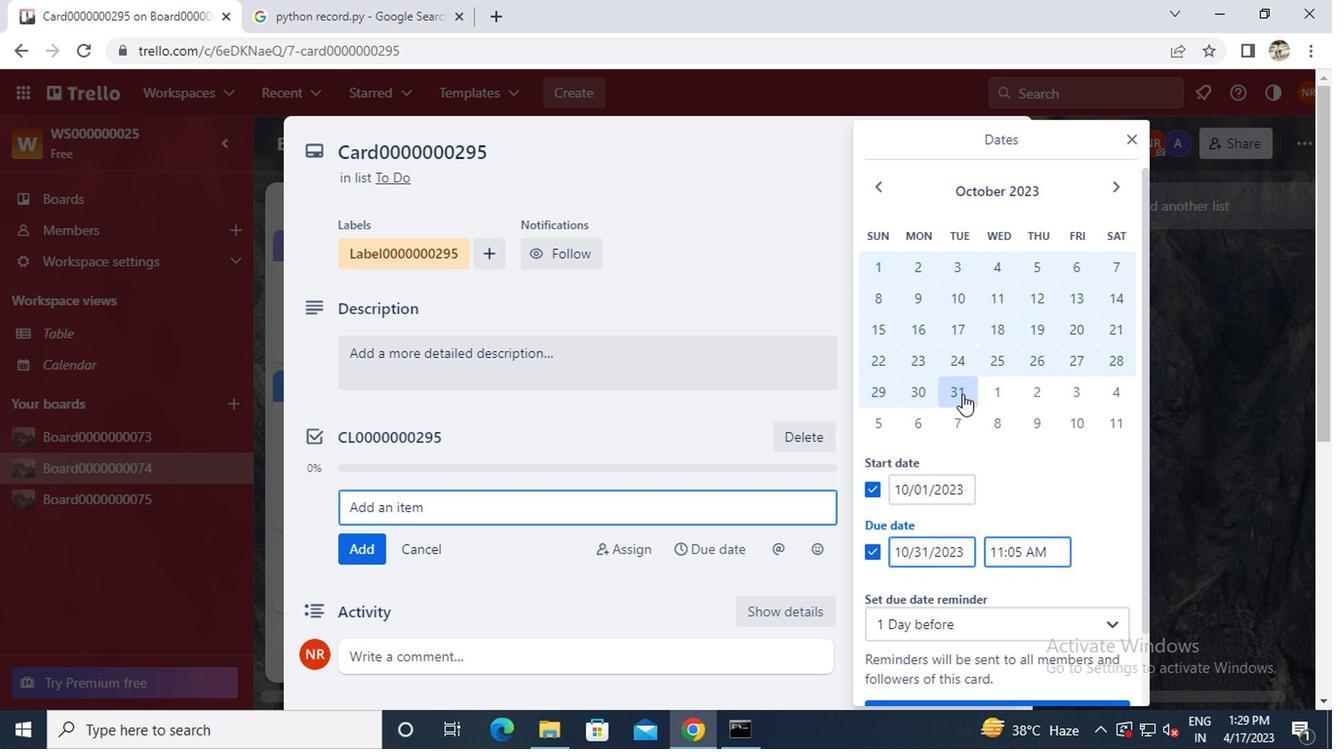 
Action: Mouse scrolled (968, 416) with delta (0, 0)
Screenshot: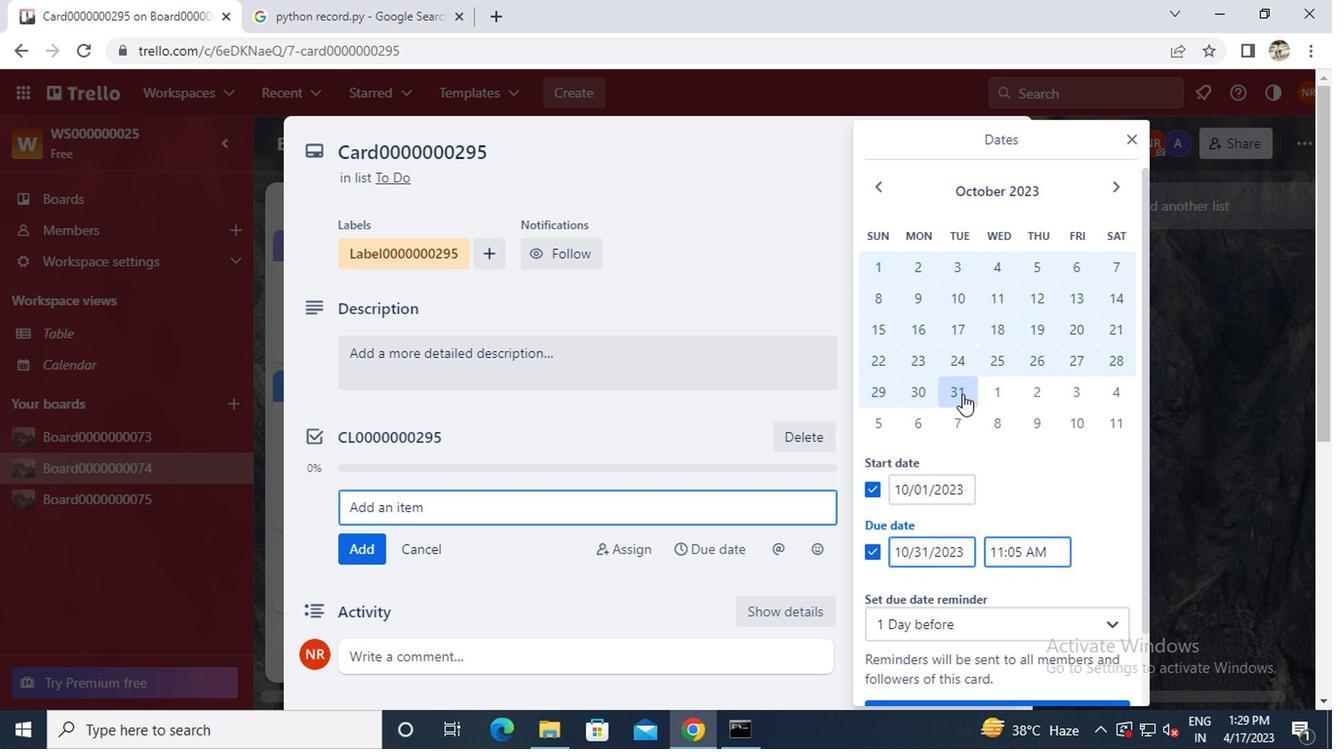 
Action: Mouse moved to (968, 417)
Screenshot: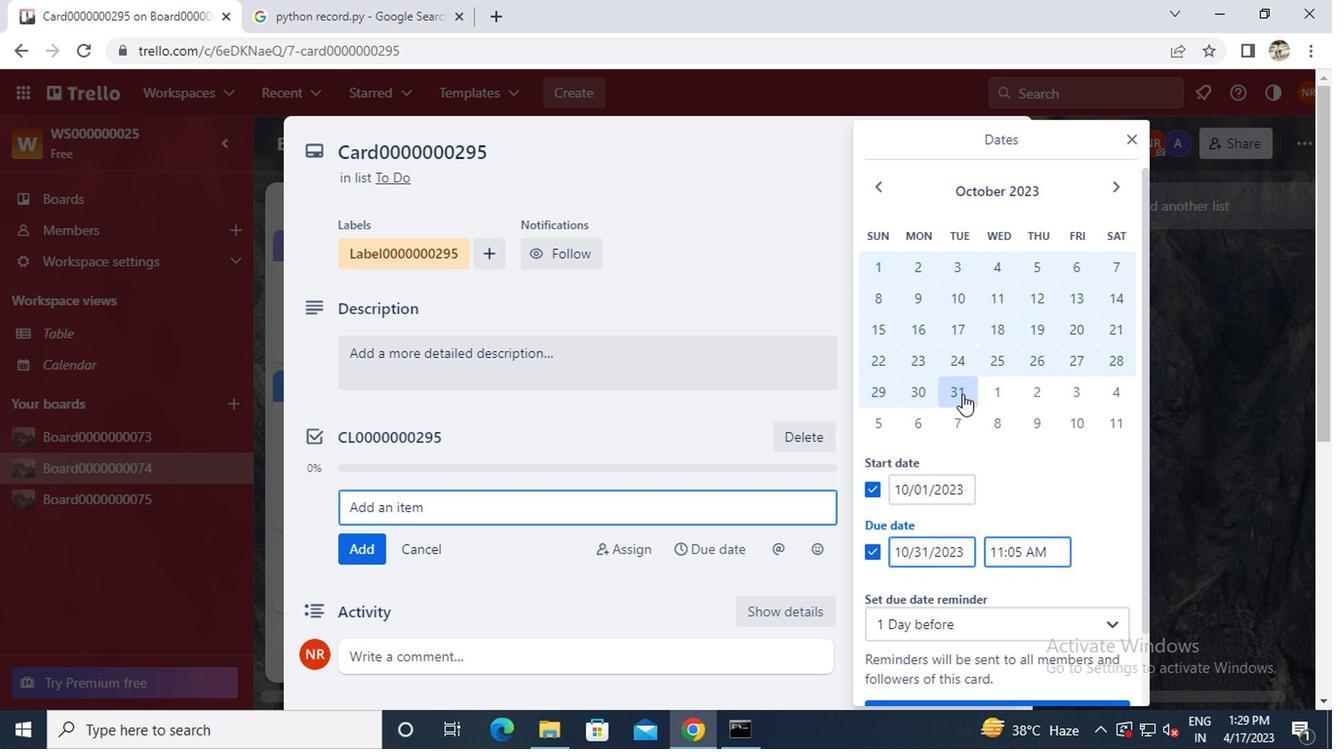 
Action: Mouse scrolled (968, 417) with delta (0, 0)
Screenshot: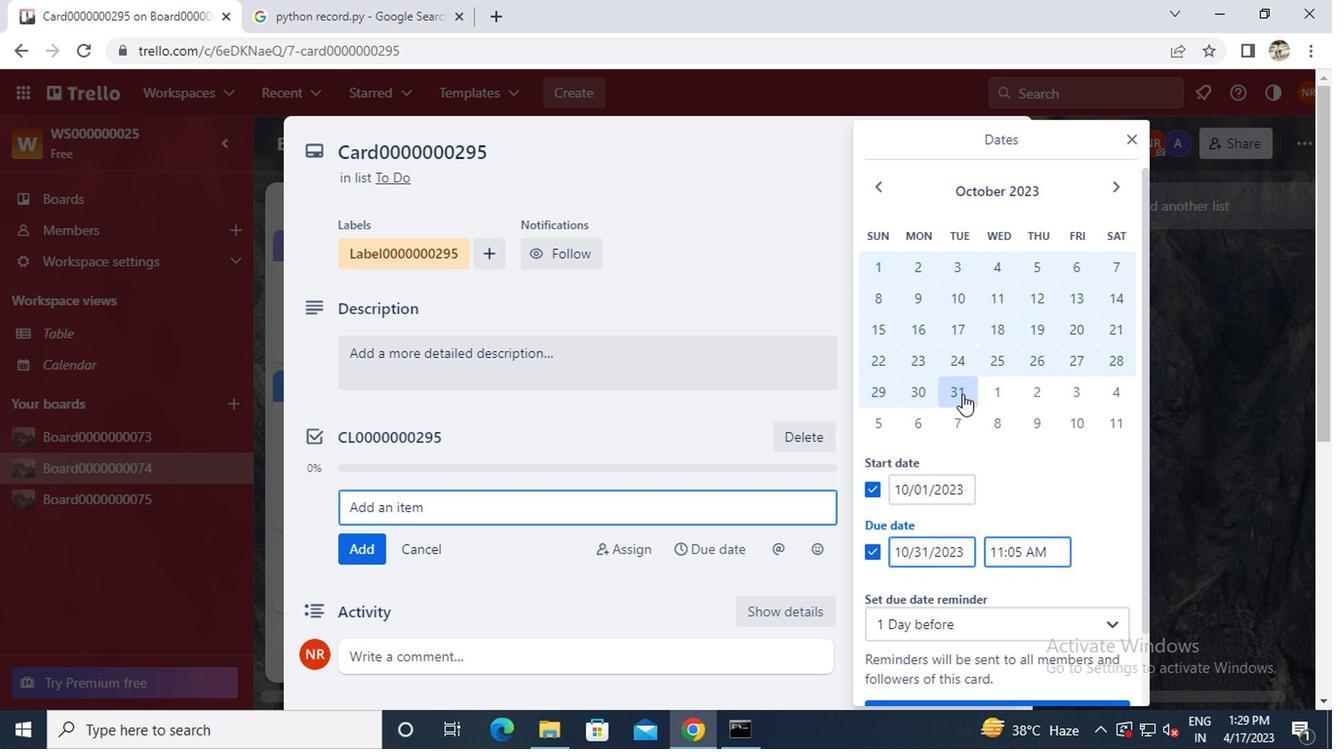 
Action: Mouse moved to (968, 419)
Screenshot: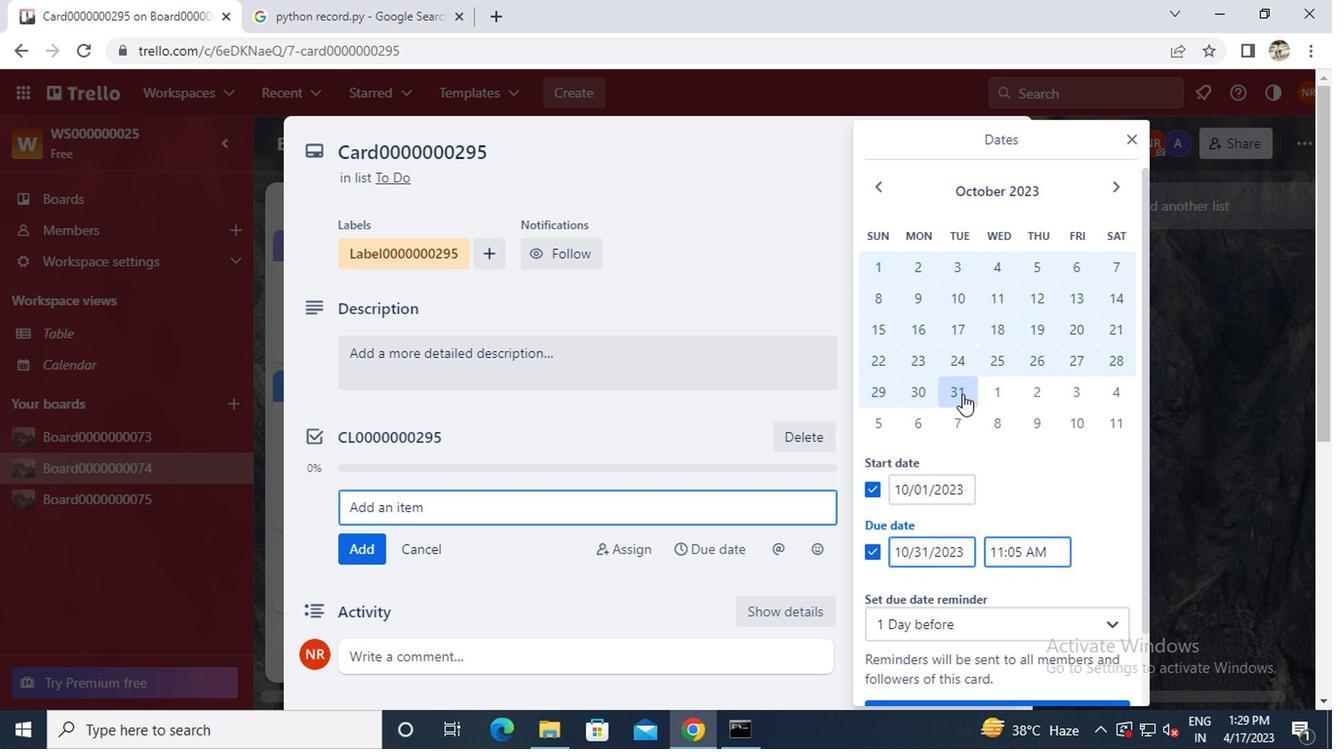 
Action: Mouse scrolled (968, 417) with delta (0, -1)
Screenshot: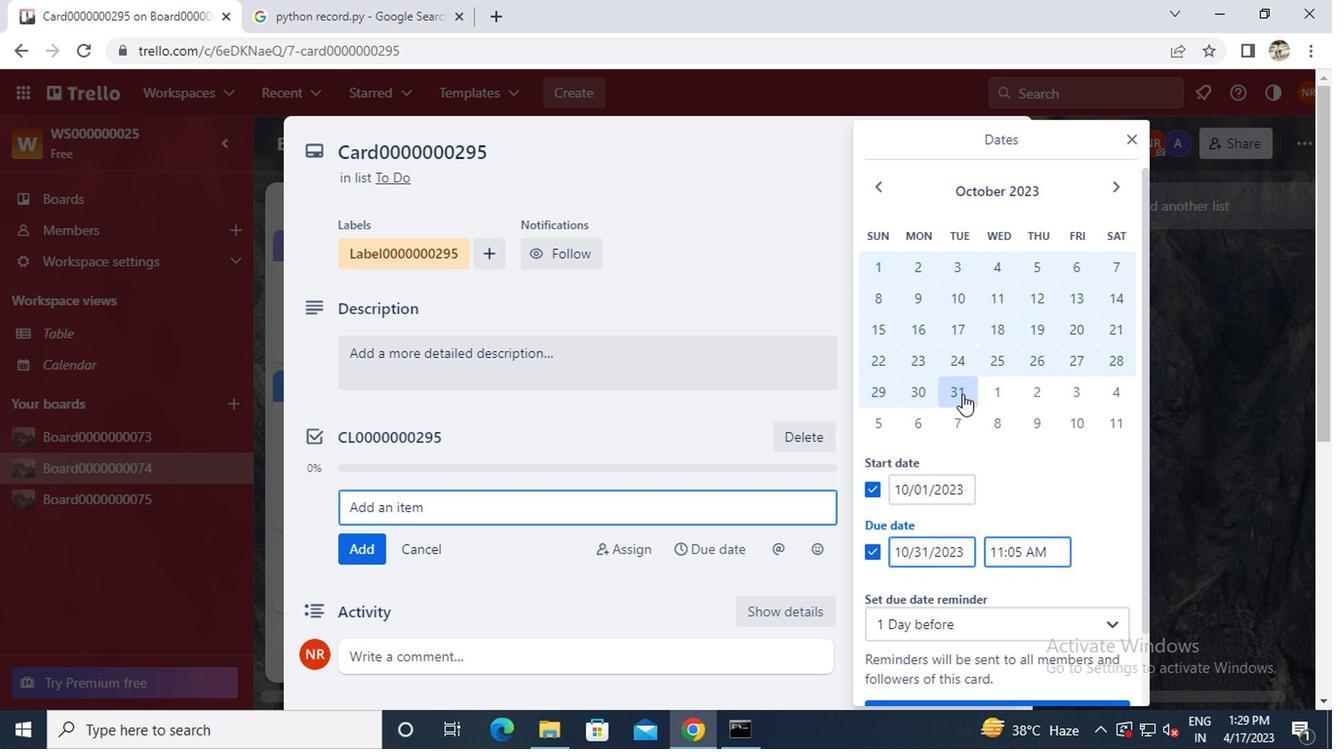 
Action: Mouse moved to (968, 424)
Screenshot: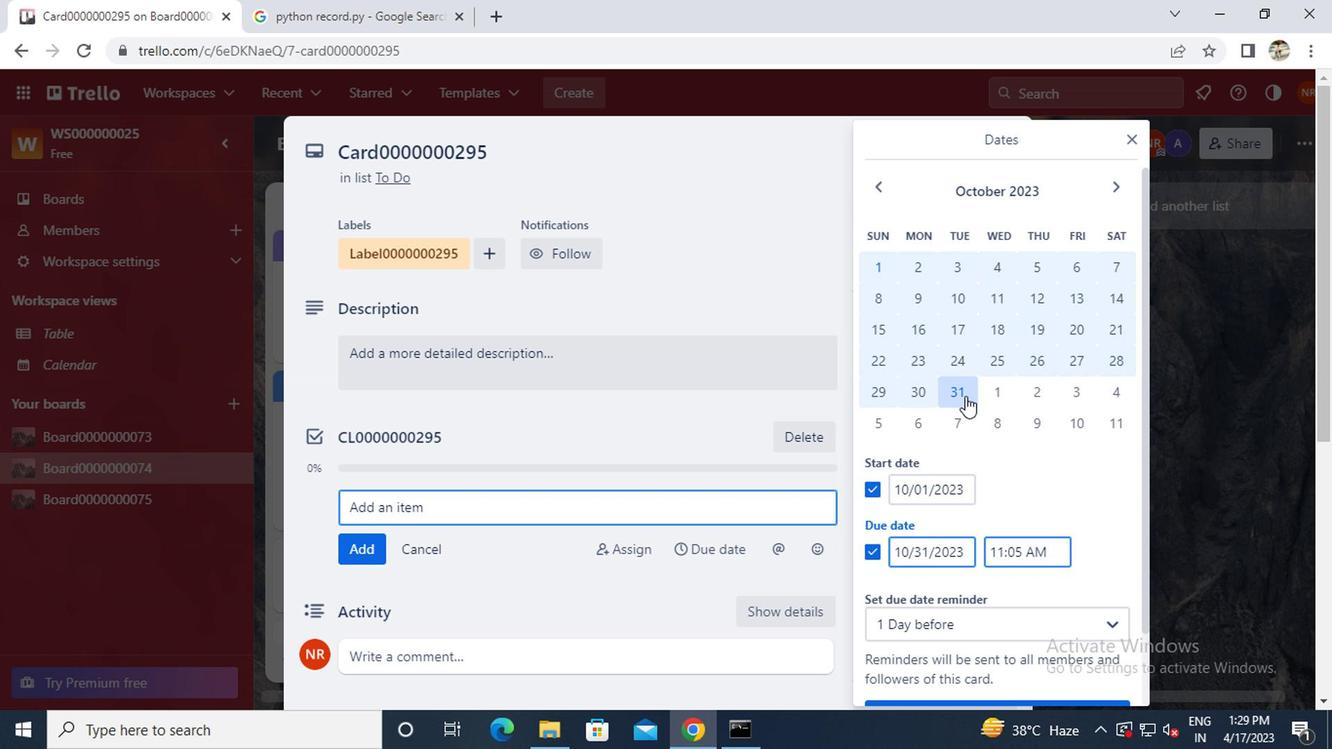 
Action: Mouse scrolled (968, 423) with delta (0, 0)
Screenshot: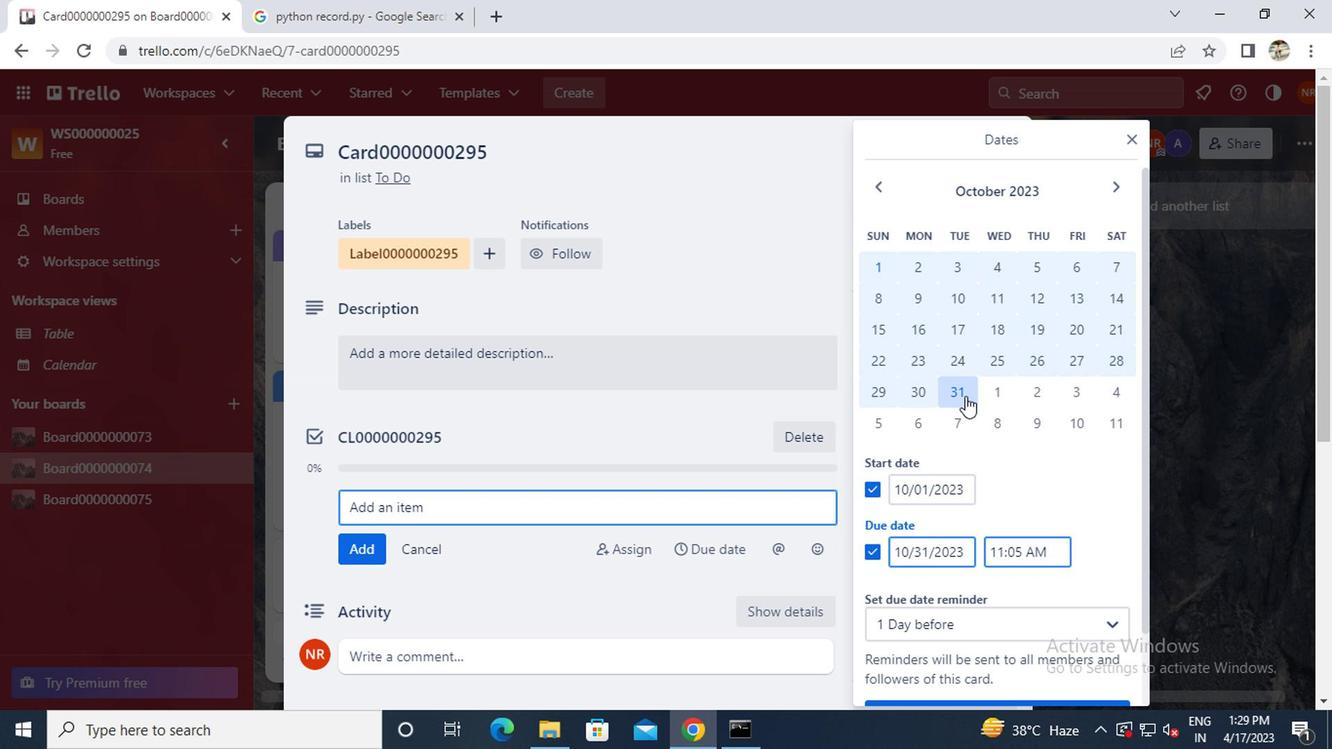 
Action: Mouse moved to (927, 629)
Screenshot: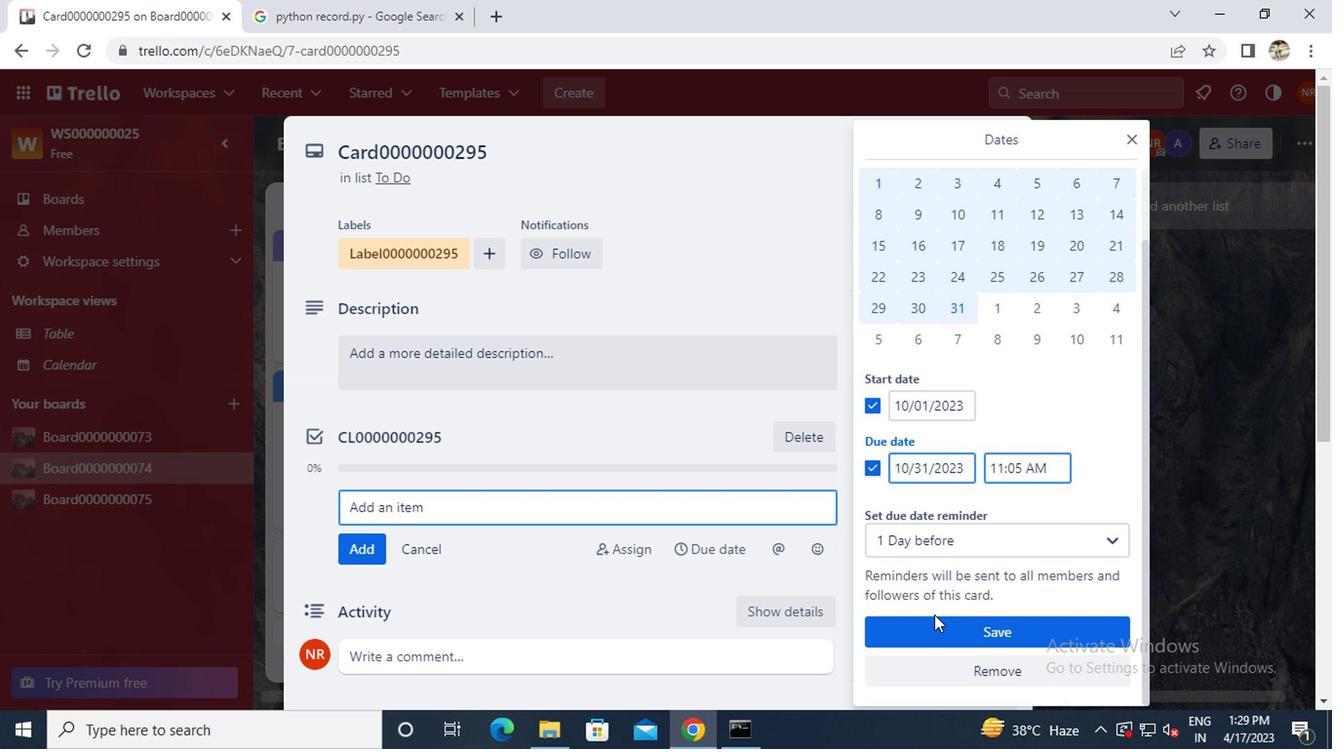 
Action: Mouse pressed left at (927, 629)
Screenshot: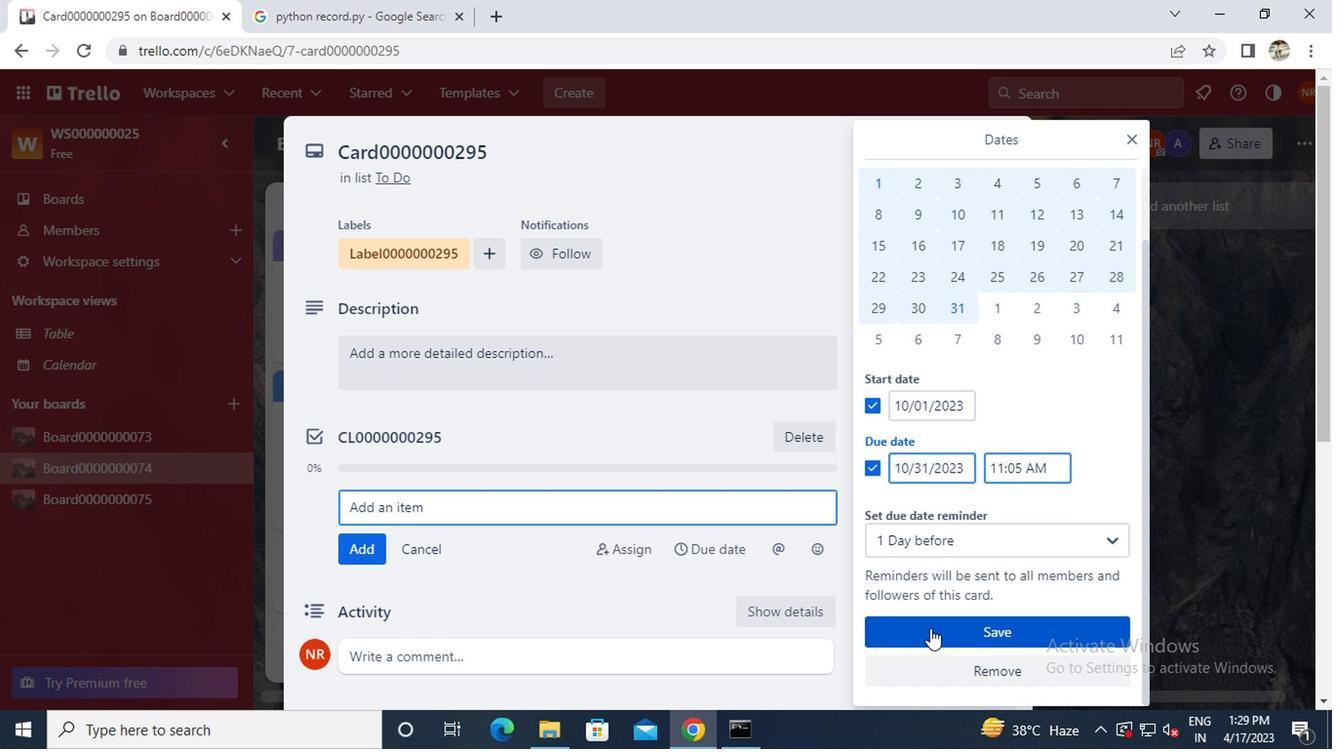 
Action: Mouse moved to (818, 652)
Screenshot: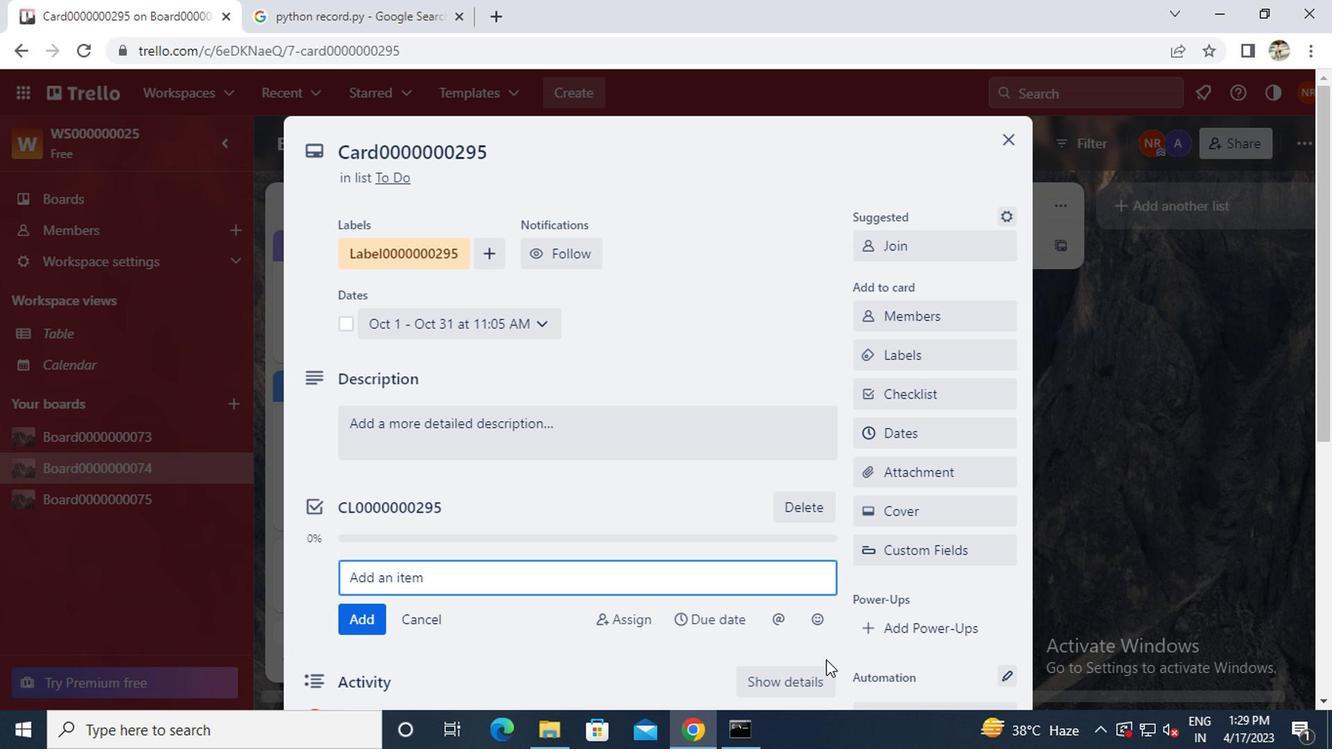 
